 Task: Search one way flight ticket for 5 adults, 2 children, 1 infant in seat and 1 infant on lap in economy from Mobile: Mobile Regional Airport to Riverton: Central Wyoming Regional Airport (was Riverton Regional) on 5-4-2023. Choice of flights is Delta. Number of bags: 10 checked bags. Price is upto 107000. Outbound departure time preference is 8:15.
Action: Mouse moved to (280, 241)
Screenshot: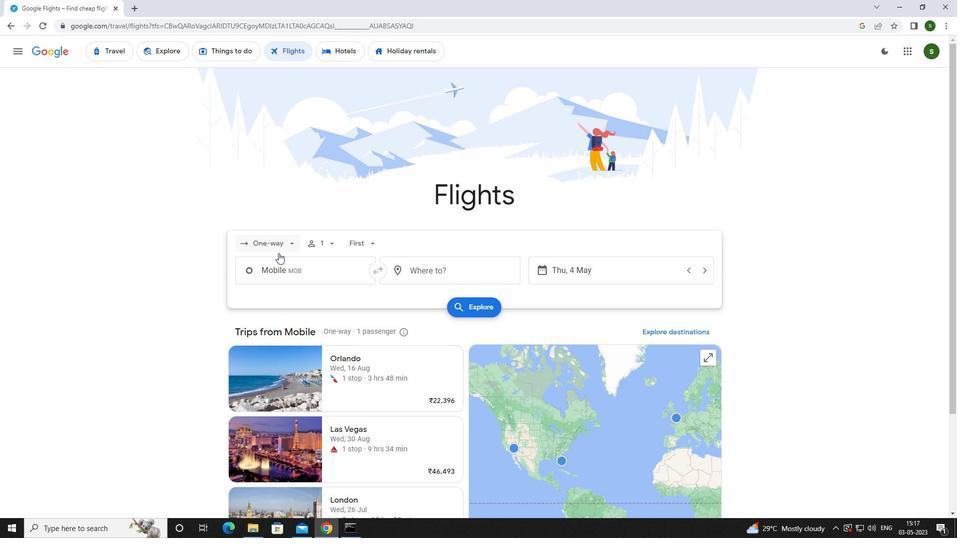 
Action: Mouse pressed left at (280, 241)
Screenshot: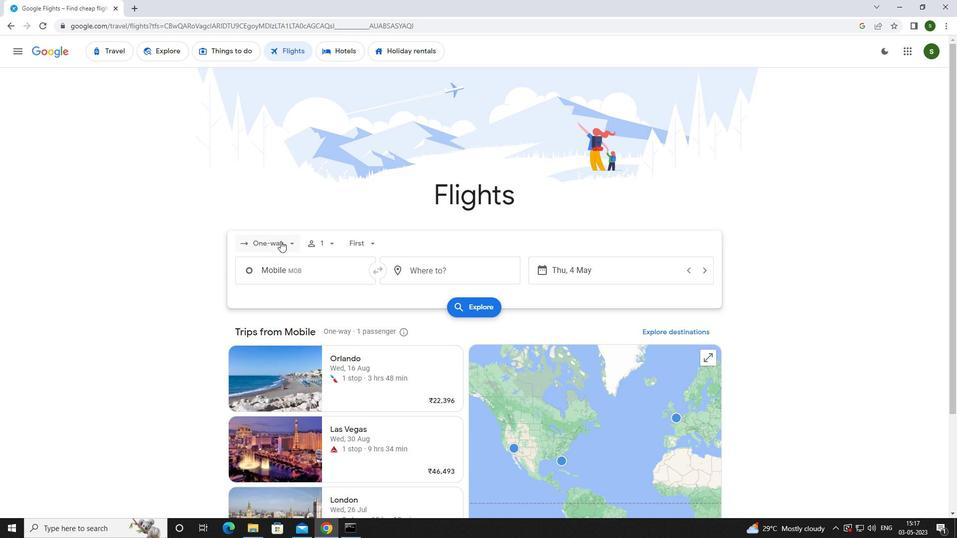 
Action: Mouse moved to (284, 286)
Screenshot: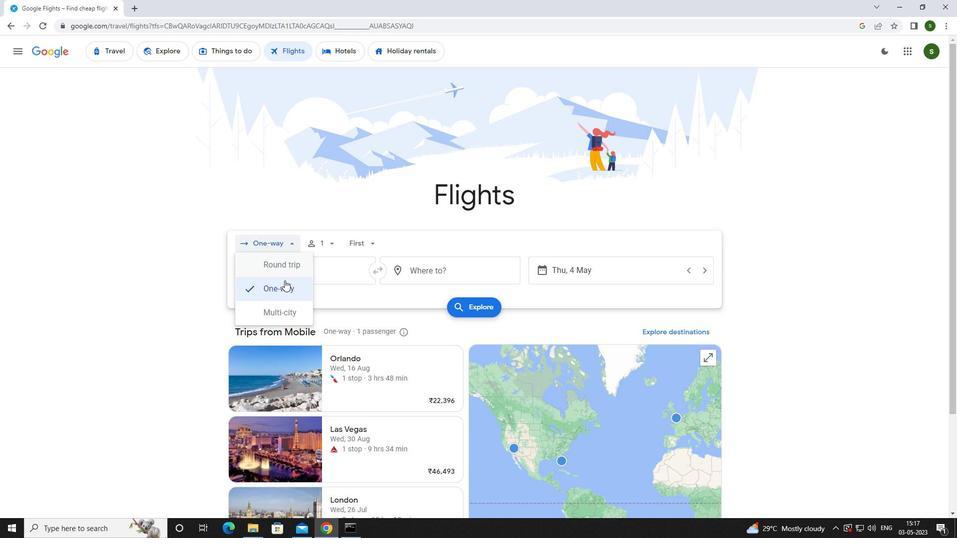 
Action: Mouse pressed left at (284, 286)
Screenshot: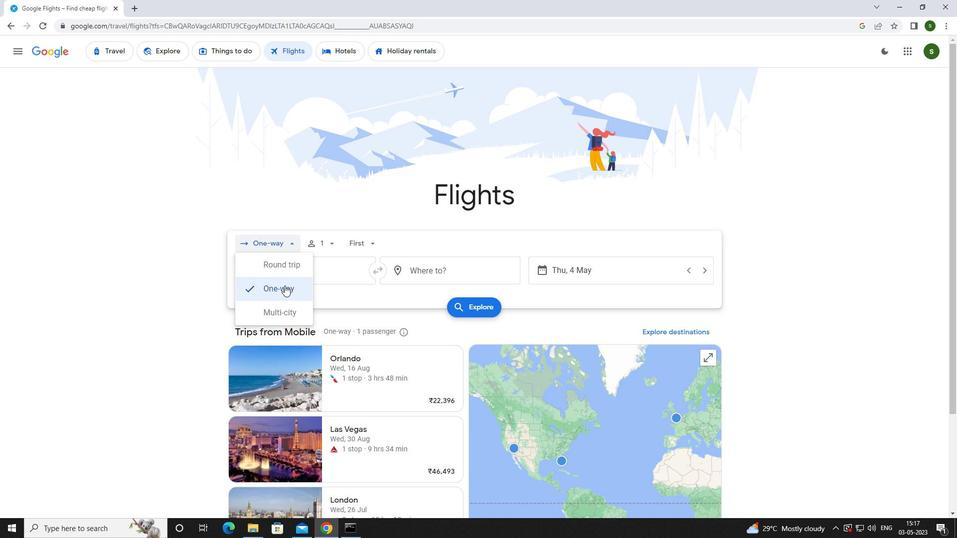 
Action: Mouse moved to (333, 244)
Screenshot: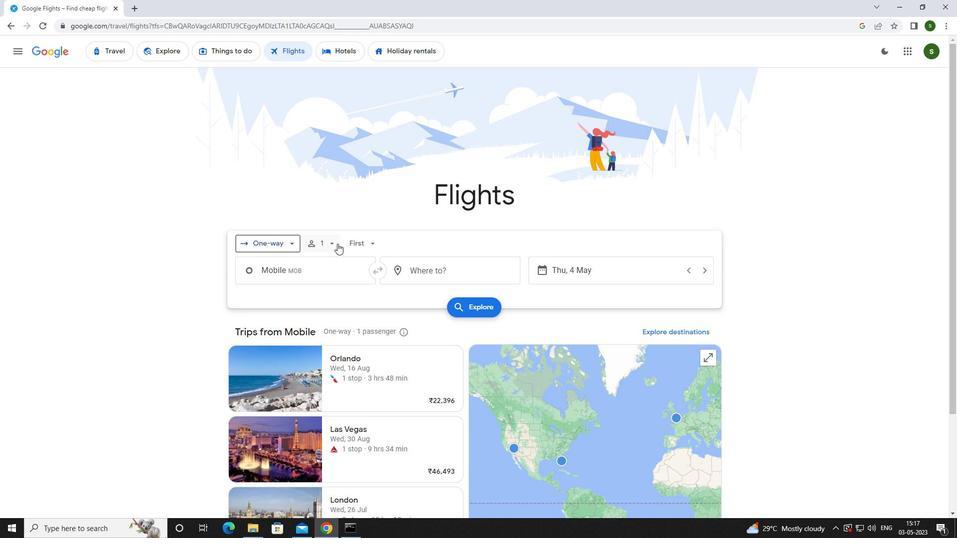 
Action: Mouse pressed left at (333, 244)
Screenshot: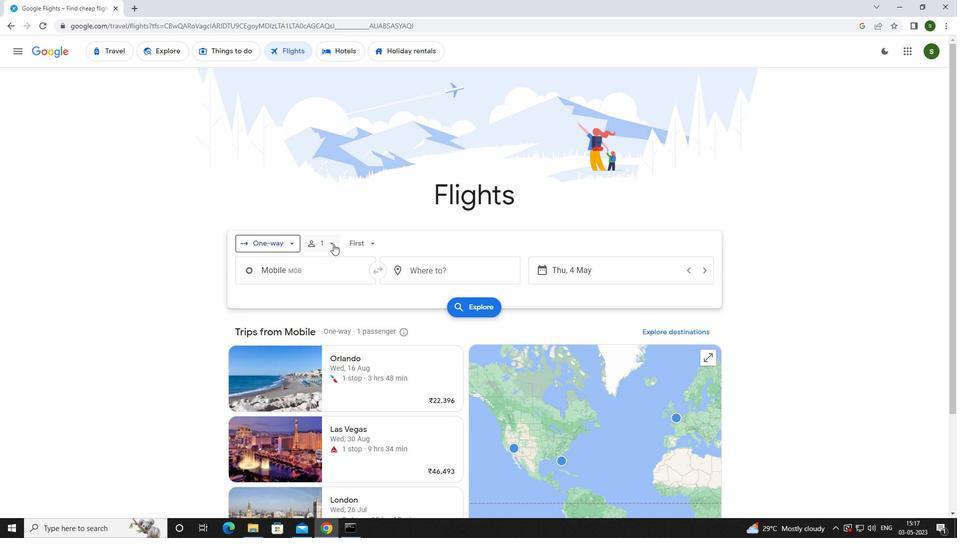 
Action: Mouse moved to (406, 268)
Screenshot: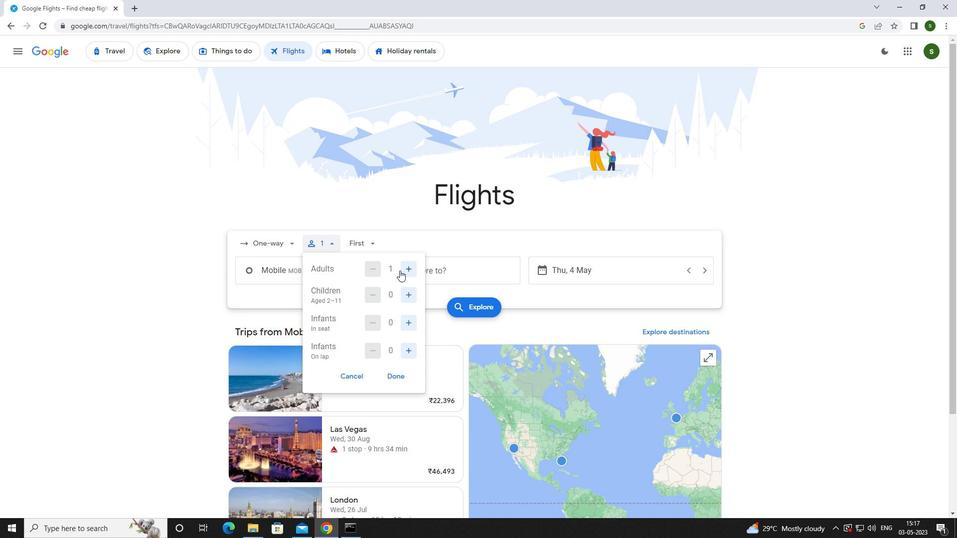 
Action: Mouse pressed left at (406, 268)
Screenshot: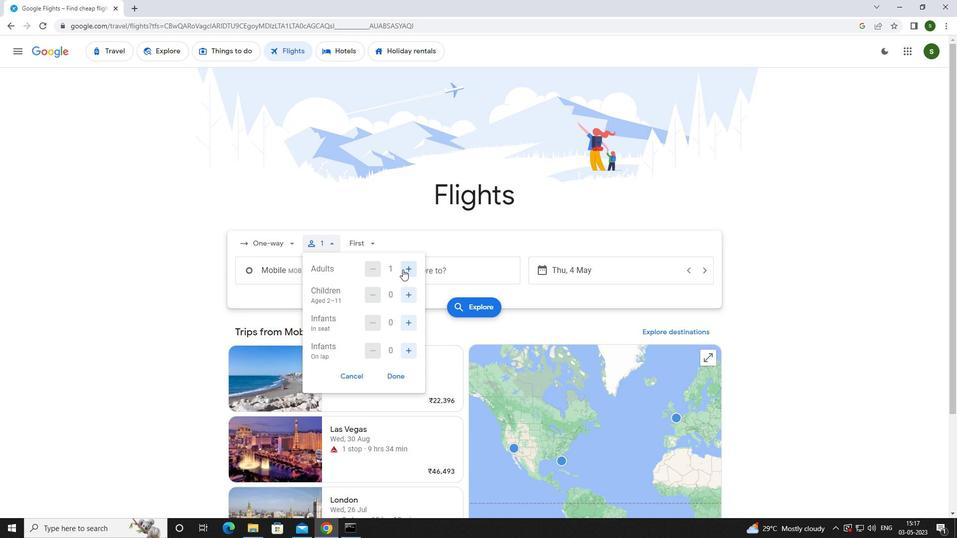 
Action: Mouse pressed left at (406, 268)
Screenshot: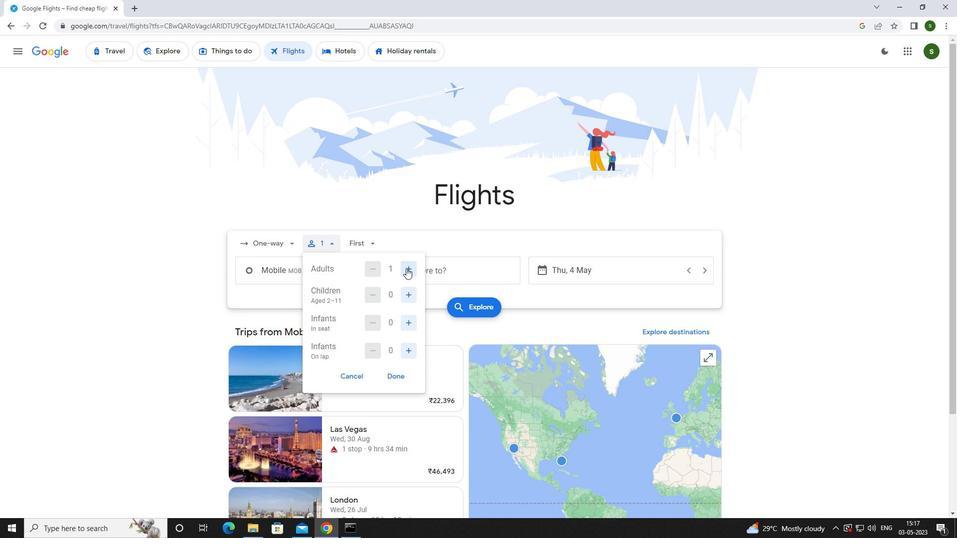 
Action: Mouse pressed left at (406, 268)
Screenshot: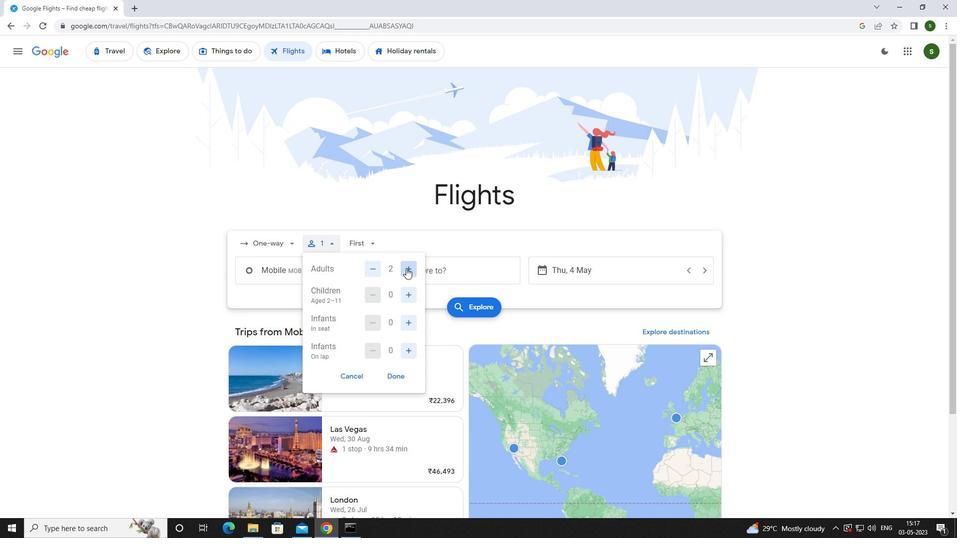 
Action: Mouse pressed left at (406, 268)
Screenshot: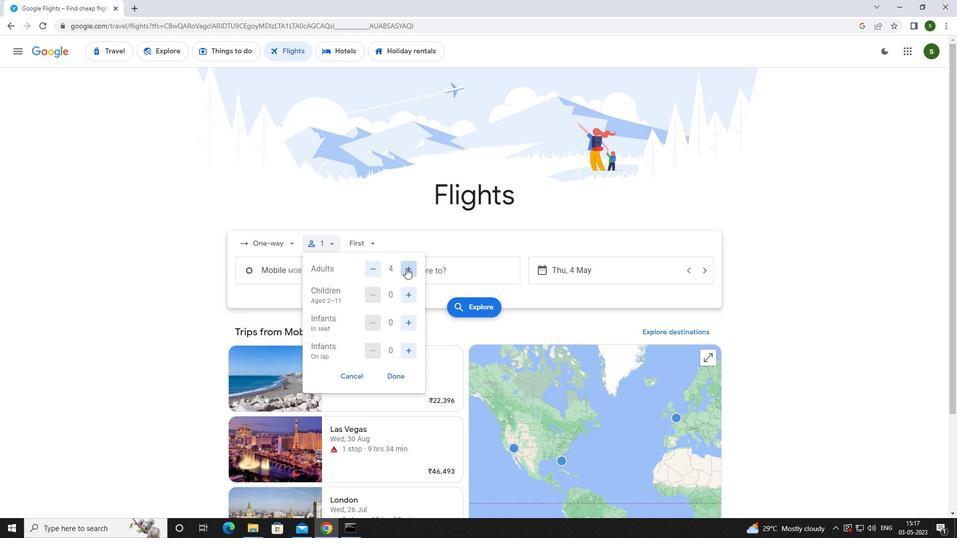 
Action: Mouse moved to (410, 296)
Screenshot: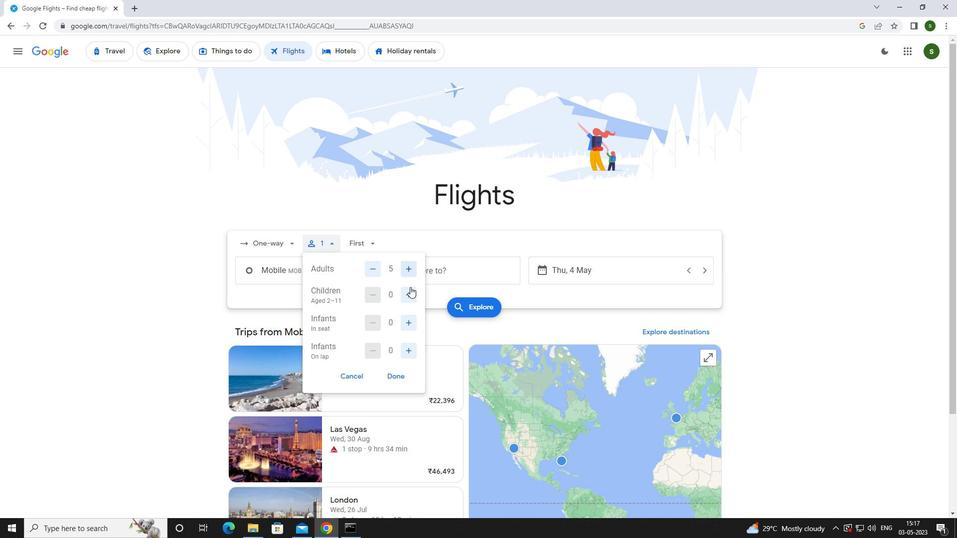 
Action: Mouse pressed left at (410, 296)
Screenshot: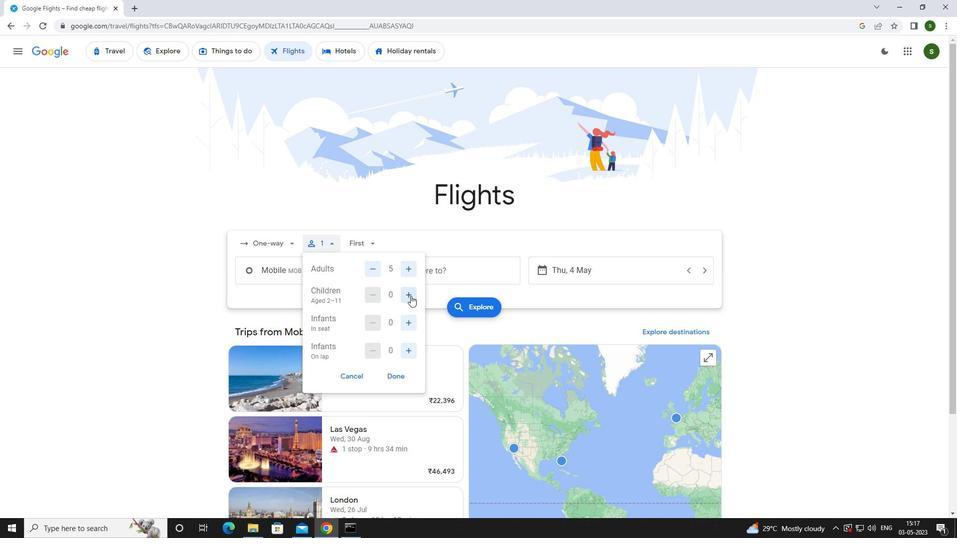 
Action: Mouse pressed left at (410, 296)
Screenshot: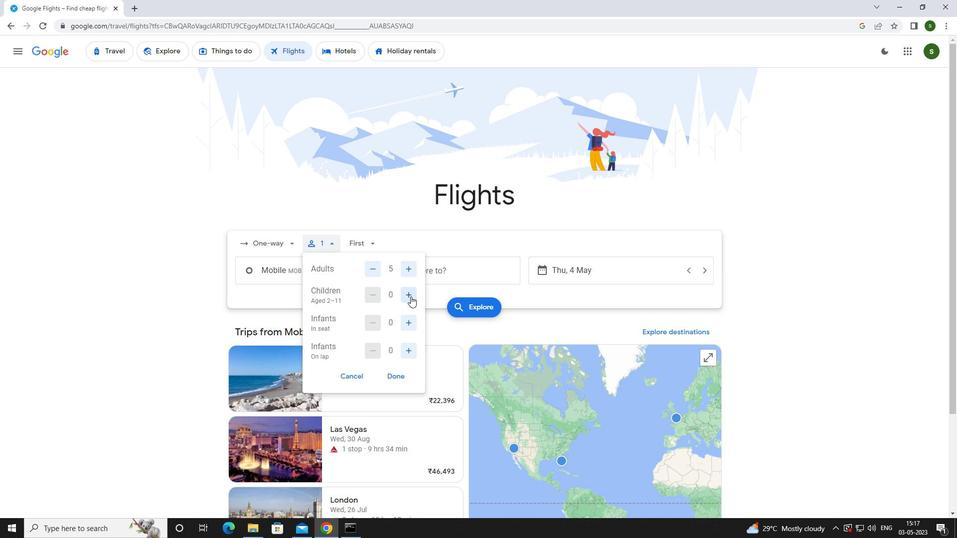 
Action: Mouse moved to (405, 321)
Screenshot: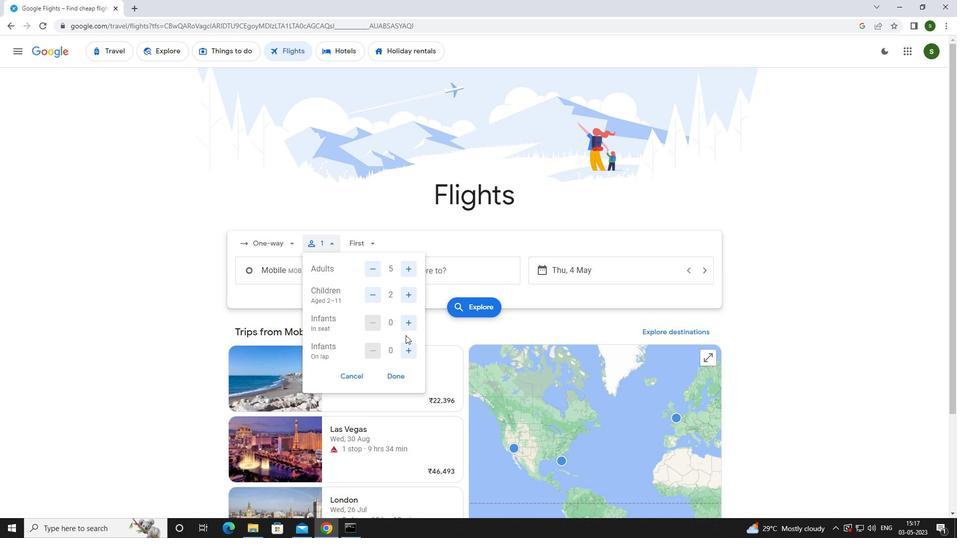 
Action: Mouse pressed left at (405, 321)
Screenshot: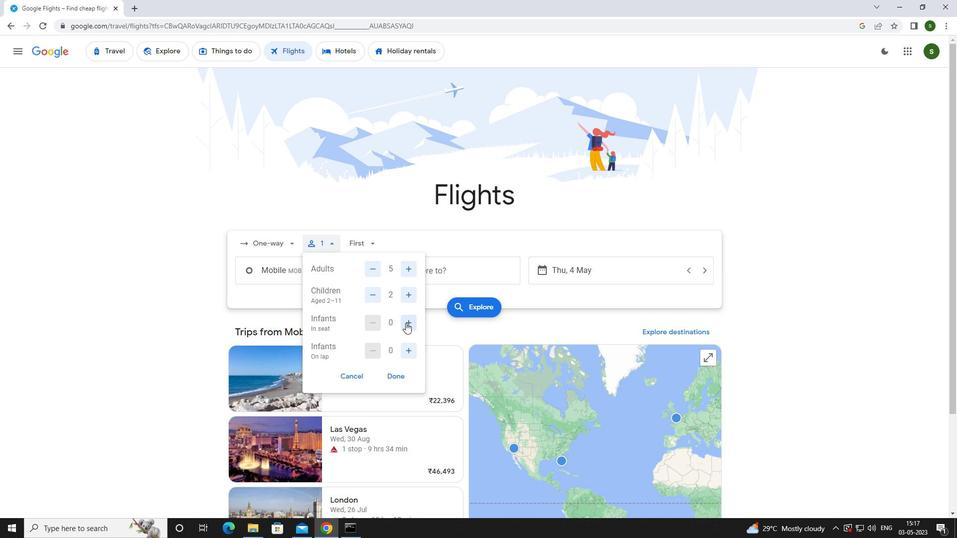 
Action: Mouse moved to (407, 355)
Screenshot: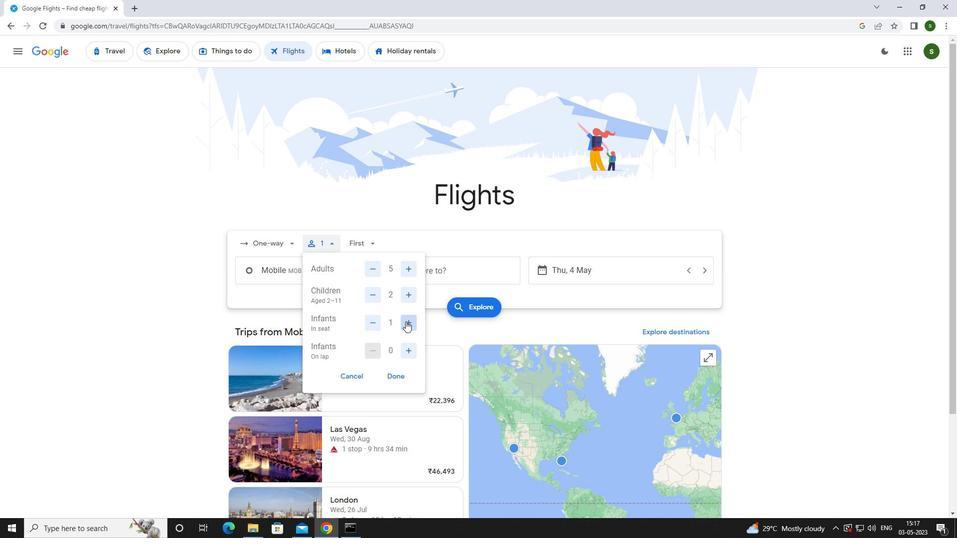 
Action: Mouse pressed left at (407, 355)
Screenshot: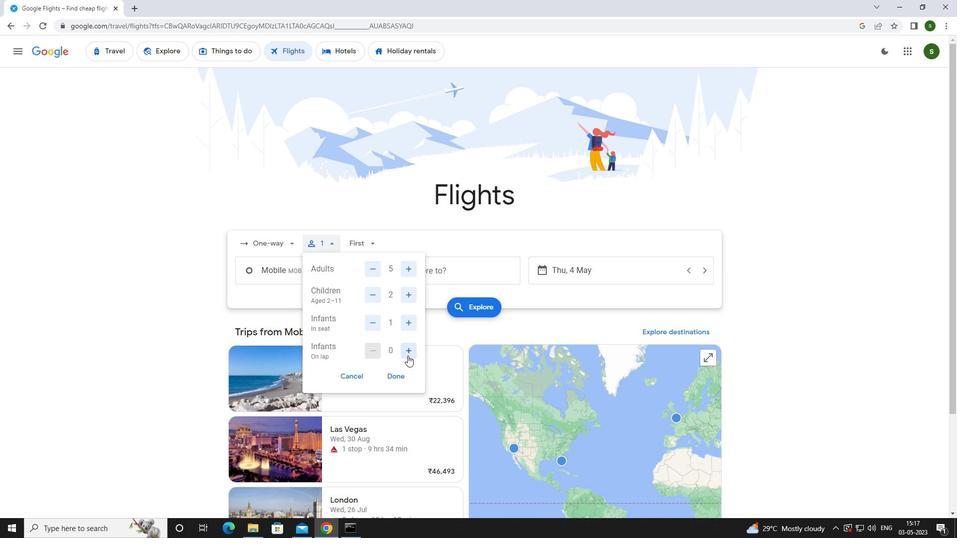 
Action: Mouse moved to (373, 244)
Screenshot: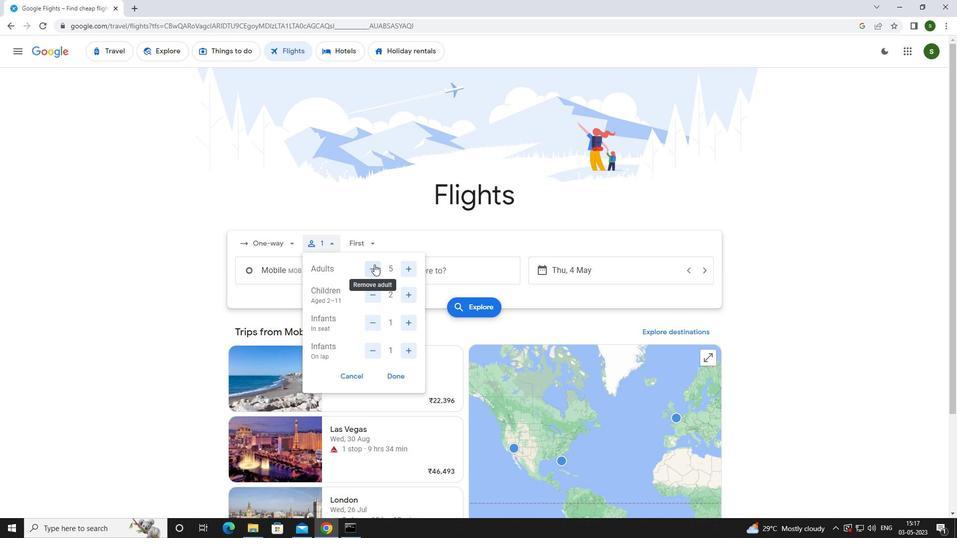 
Action: Mouse pressed left at (373, 244)
Screenshot: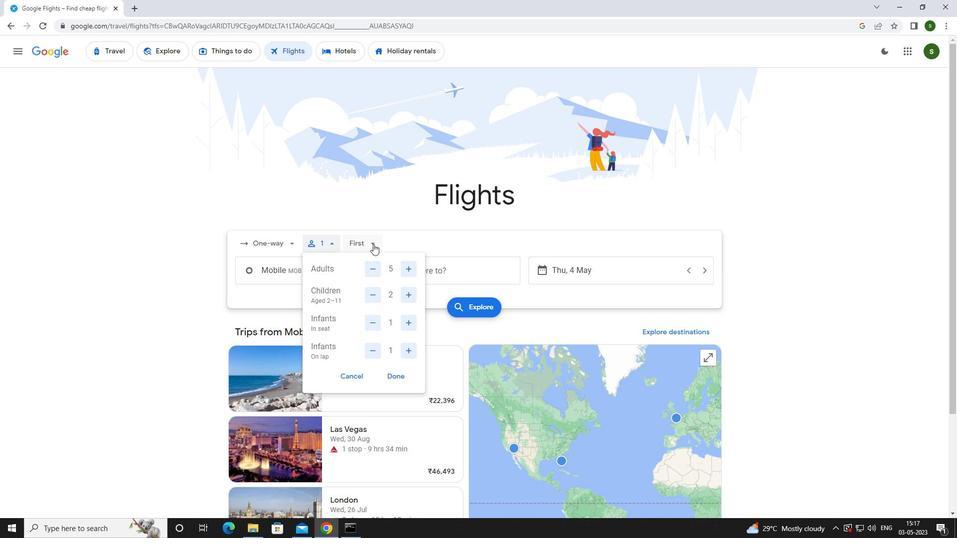 
Action: Mouse moved to (379, 273)
Screenshot: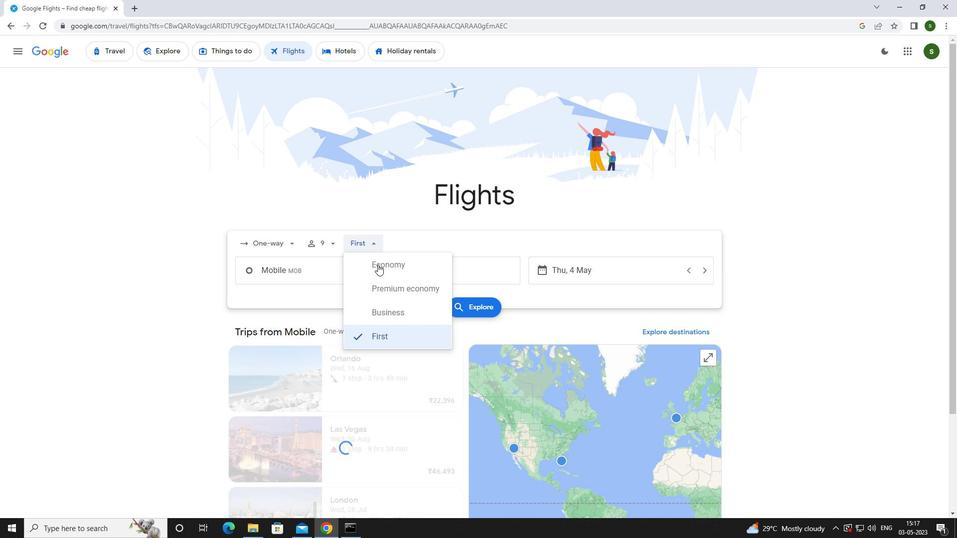 
Action: Mouse pressed left at (379, 273)
Screenshot: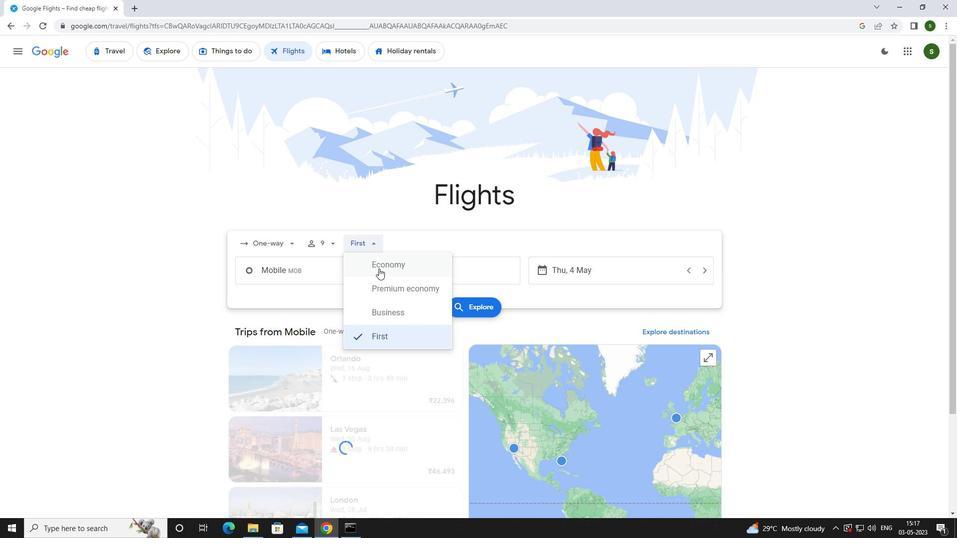 
Action: Mouse moved to (325, 273)
Screenshot: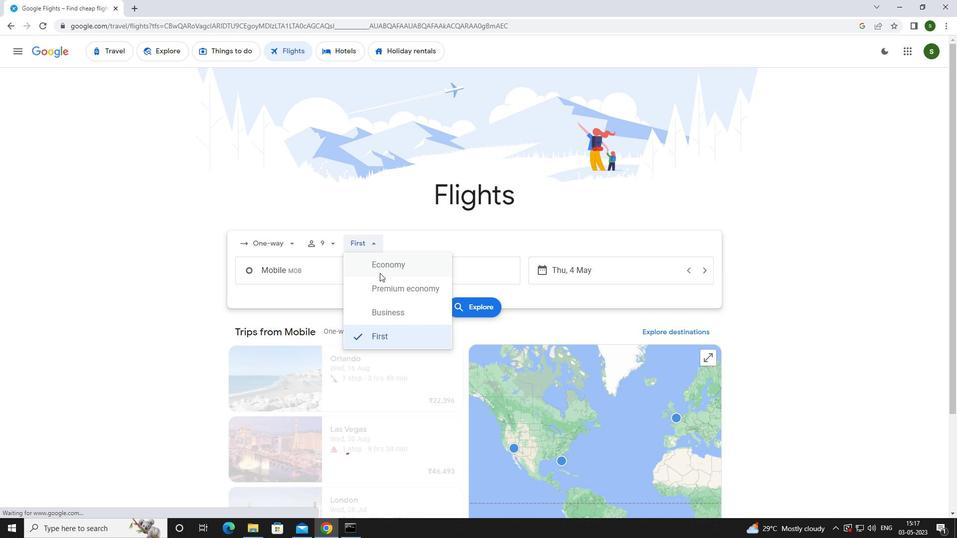 
Action: Mouse pressed left at (325, 273)
Screenshot: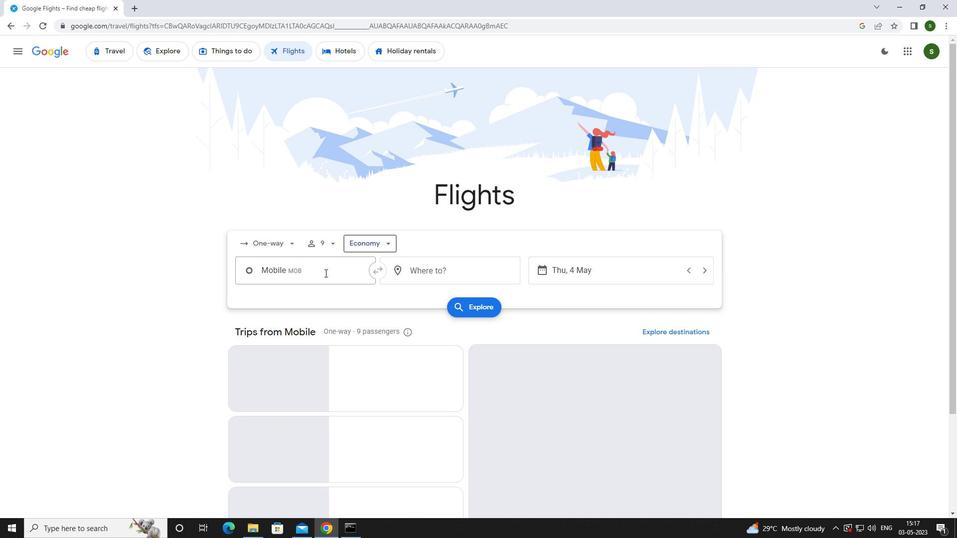 
Action: Mouse moved to (325, 272)
Screenshot: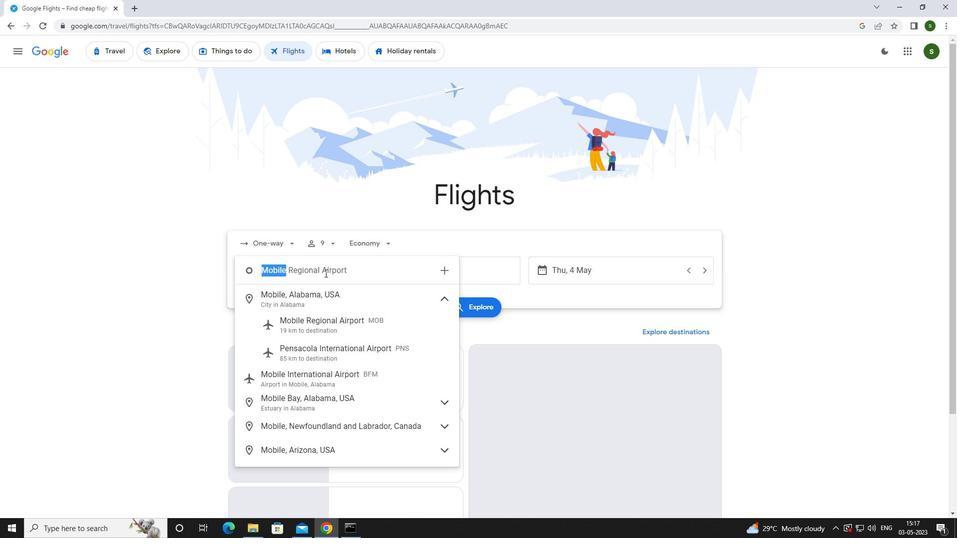 
Action: Key pressed <Key.caps_lock>m<Key.caps_lock>obile<Key.space>
Screenshot: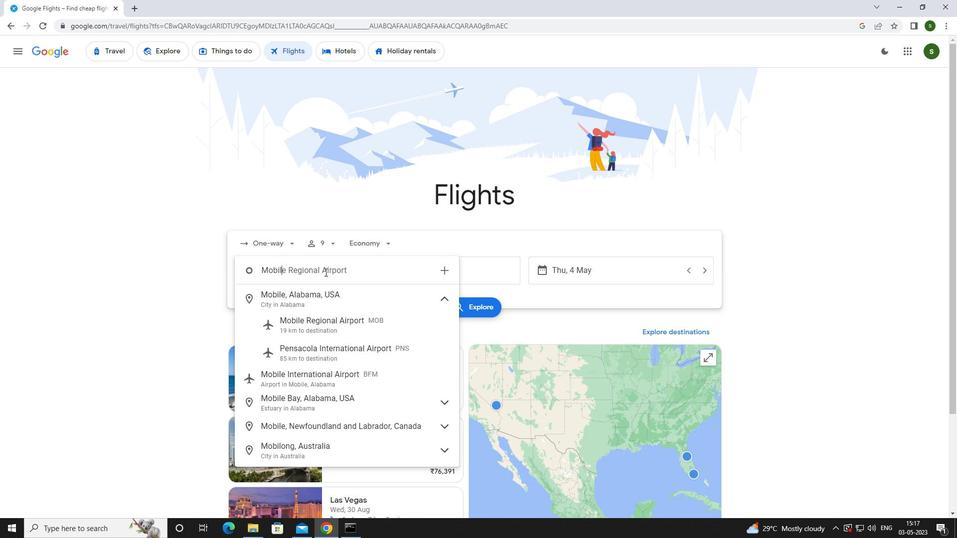
Action: Mouse moved to (312, 321)
Screenshot: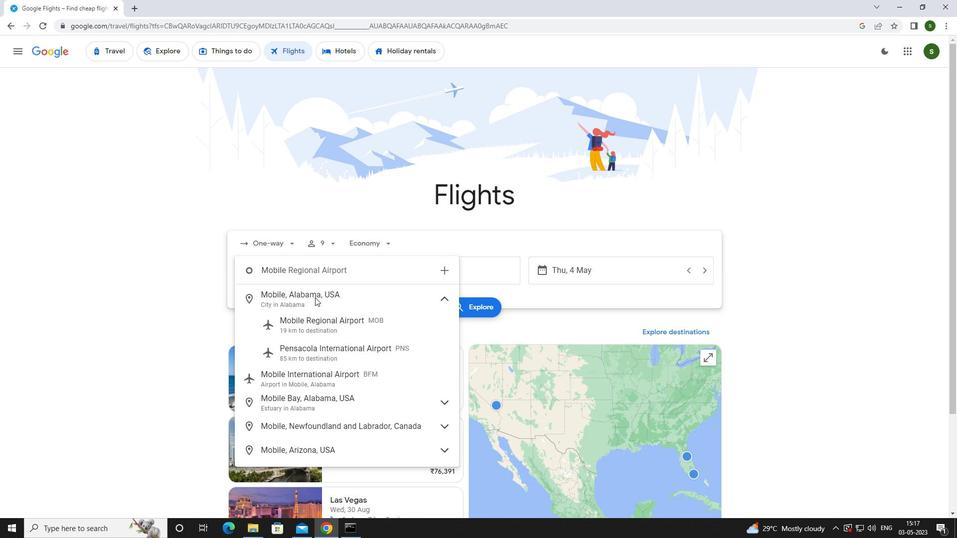 
Action: Mouse pressed left at (312, 321)
Screenshot: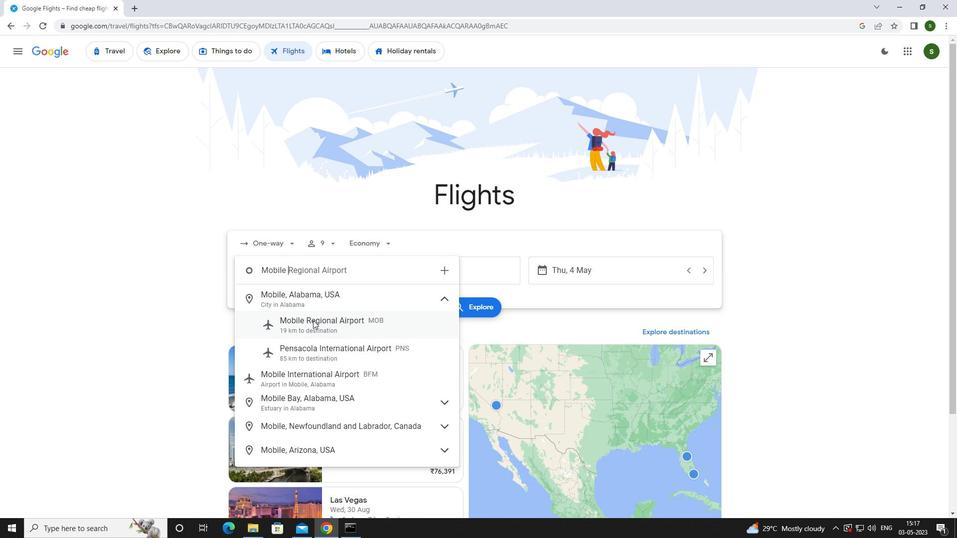 
Action: Mouse moved to (409, 270)
Screenshot: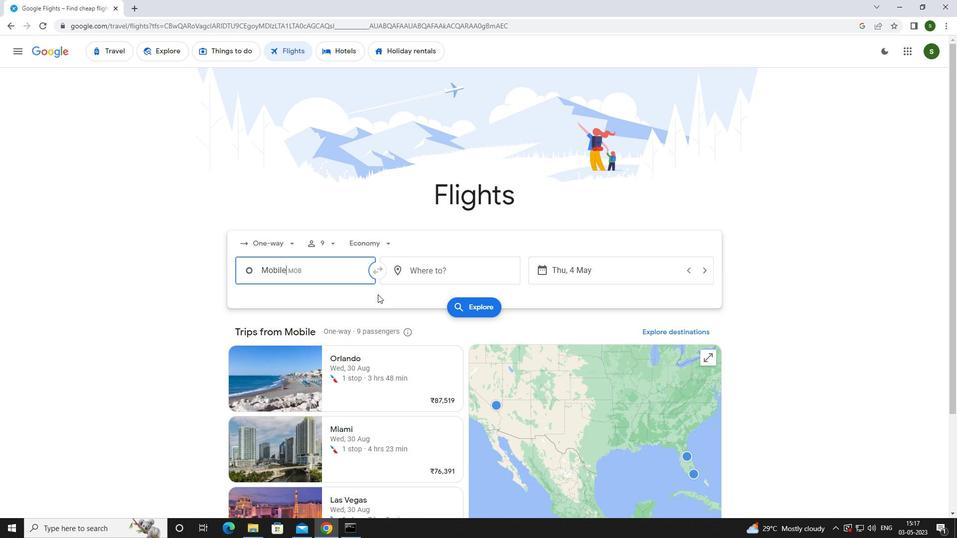 
Action: Mouse pressed left at (409, 270)
Screenshot: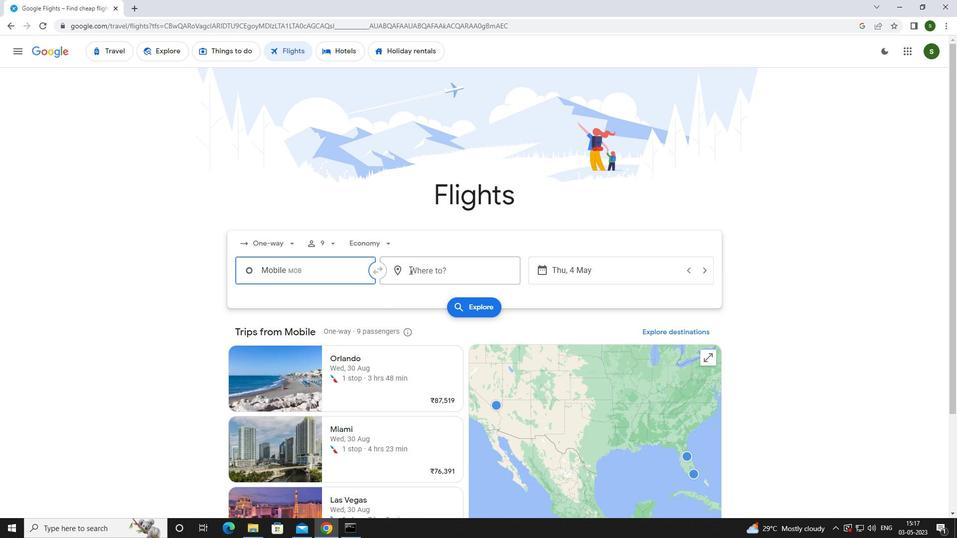 
Action: Key pressed <Key.caps_lock>r<Key.caps_lock>iverton
Screenshot: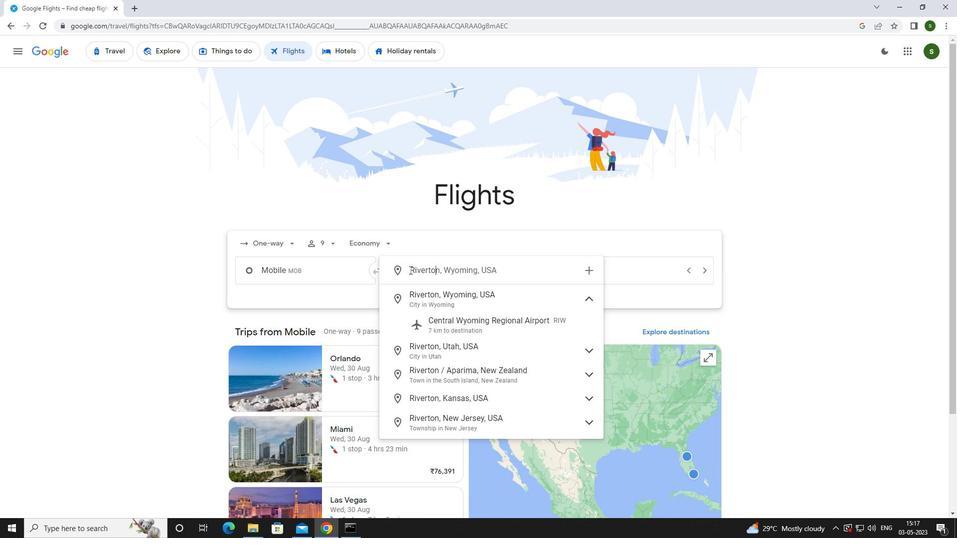 
Action: Mouse moved to (465, 322)
Screenshot: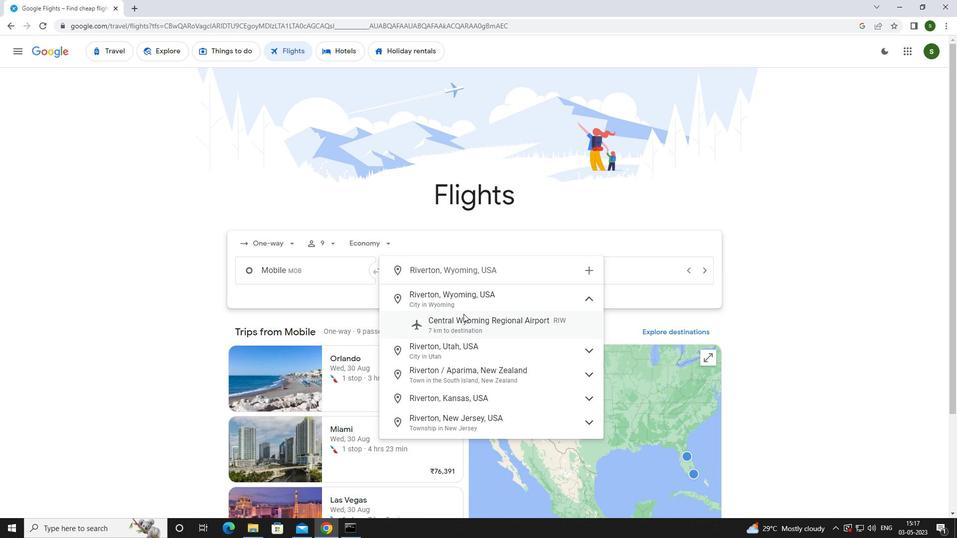 
Action: Mouse pressed left at (465, 322)
Screenshot: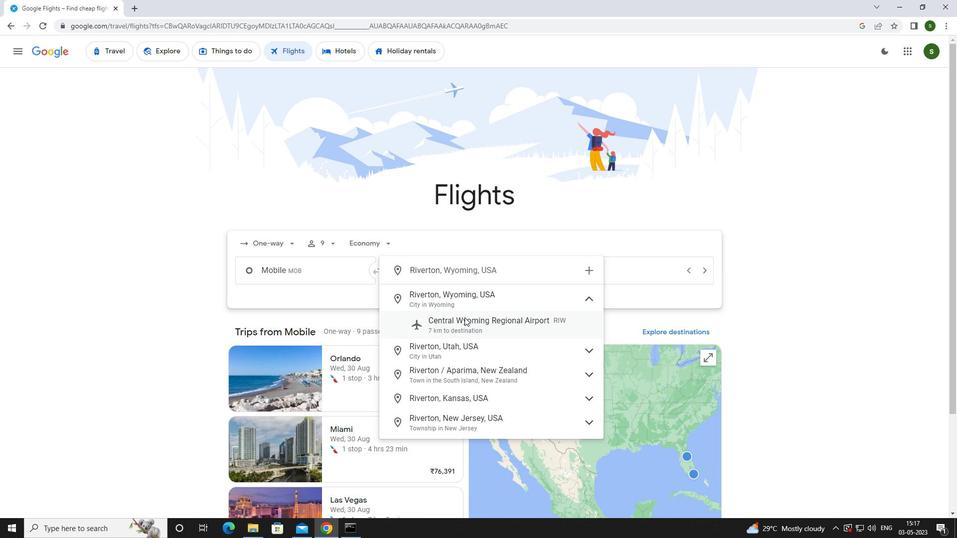 
Action: Mouse moved to (611, 273)
Screenshot: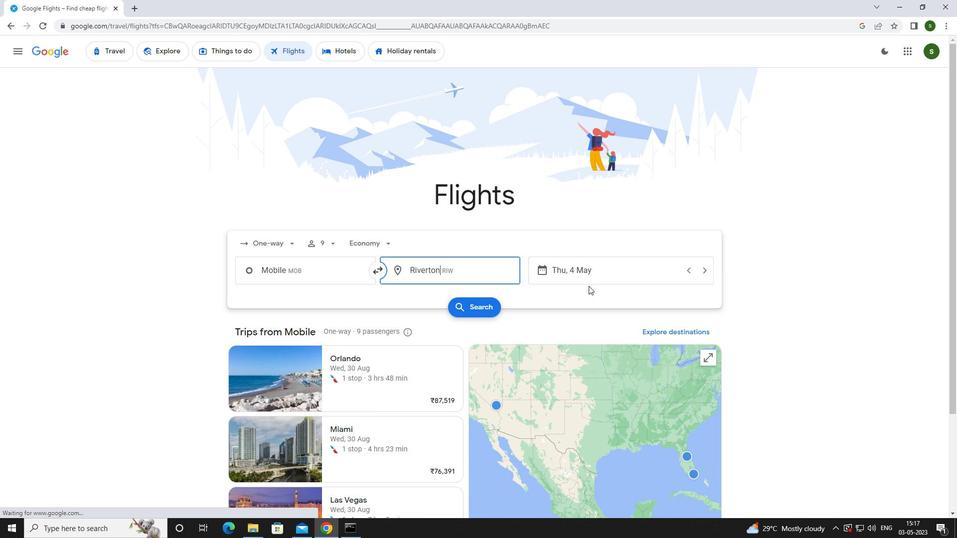 
Action: Mouse pressed left at (611, 273)
Screenshot: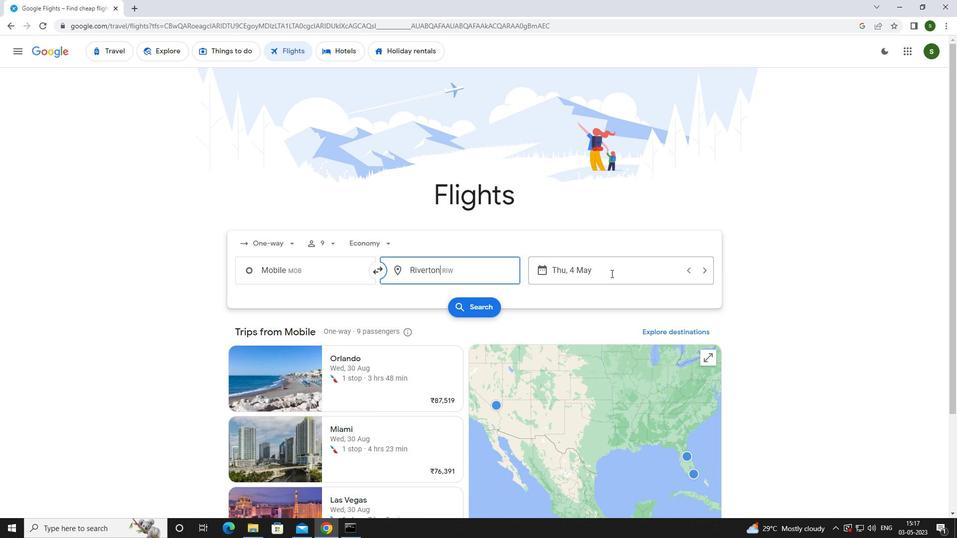 
Action: Mouse moved to (455, 340)
Screenshot: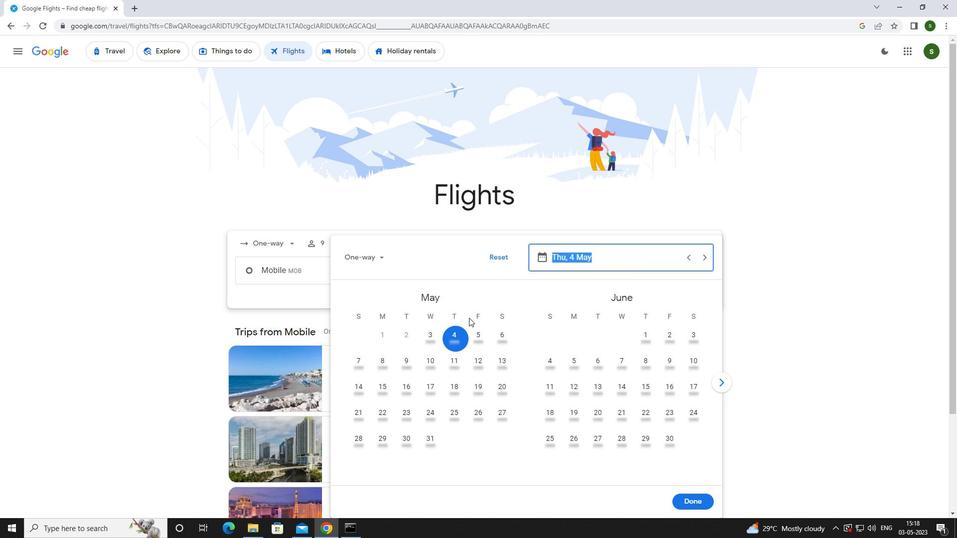 
Action: Mouse pressed left at (455, 340)
Screenshot: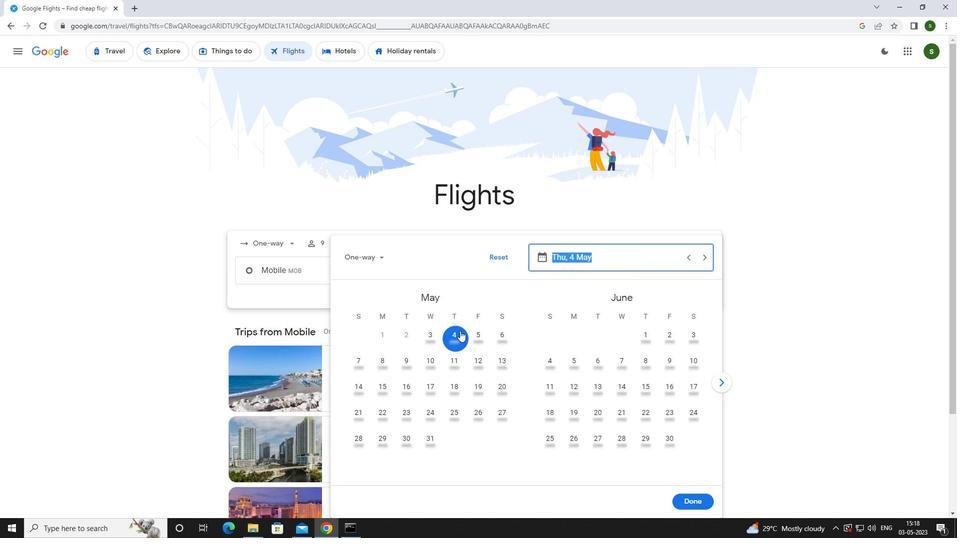 
Action: Mouse moved to (674, 498)
Screenshot: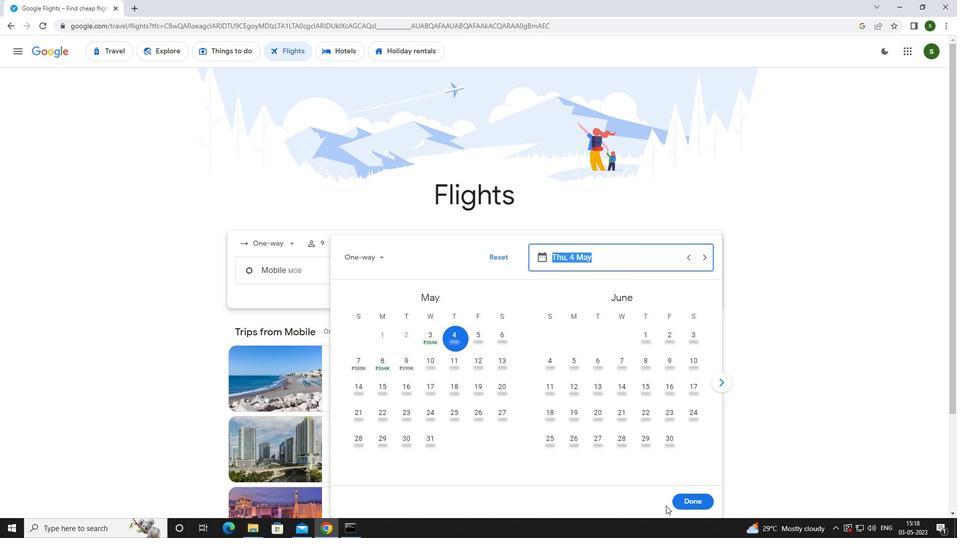 
Action: Mouse pressed left at (674, 498)
Screenshot: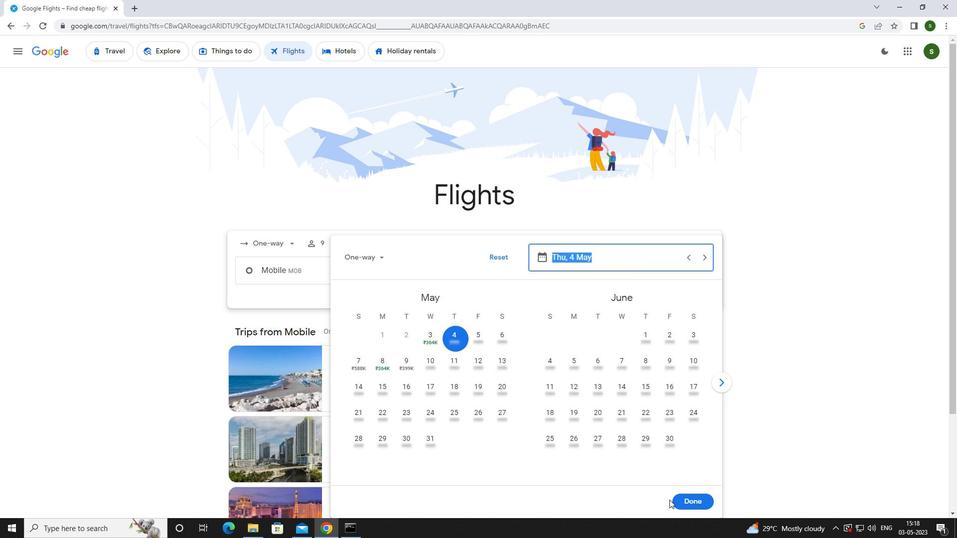 
Action: Mouse moved to (479, 314)
Screenshot: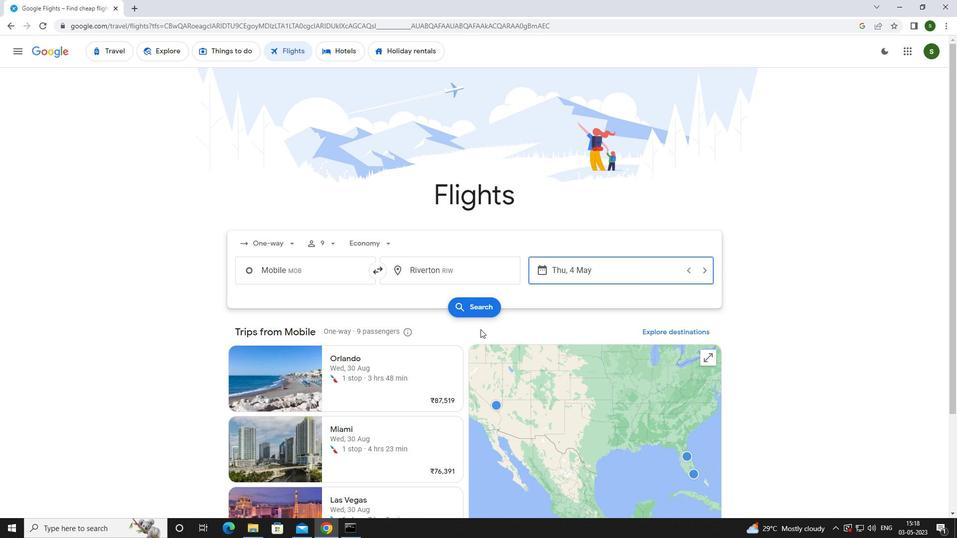 
Action: Mouse pressed left at (479, 314)
Screenshot: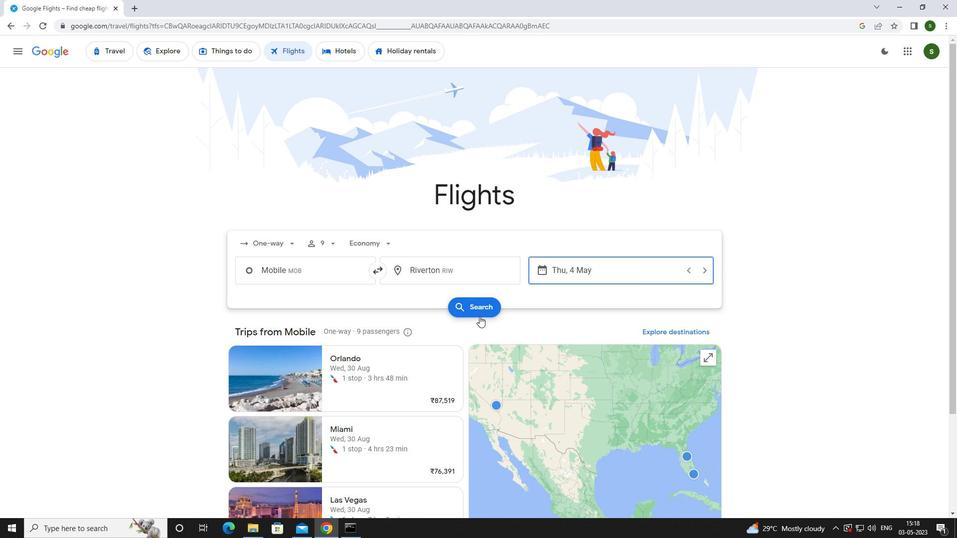 
Action: Mouse moved to (259, 143)
Screenshot: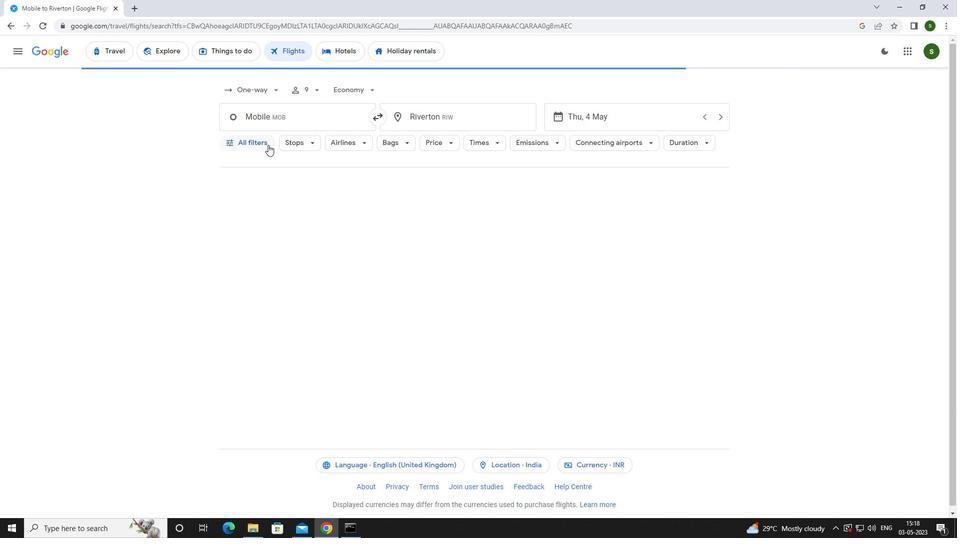 
Action: Mouse pressed left at (259, 143)
Screenshot: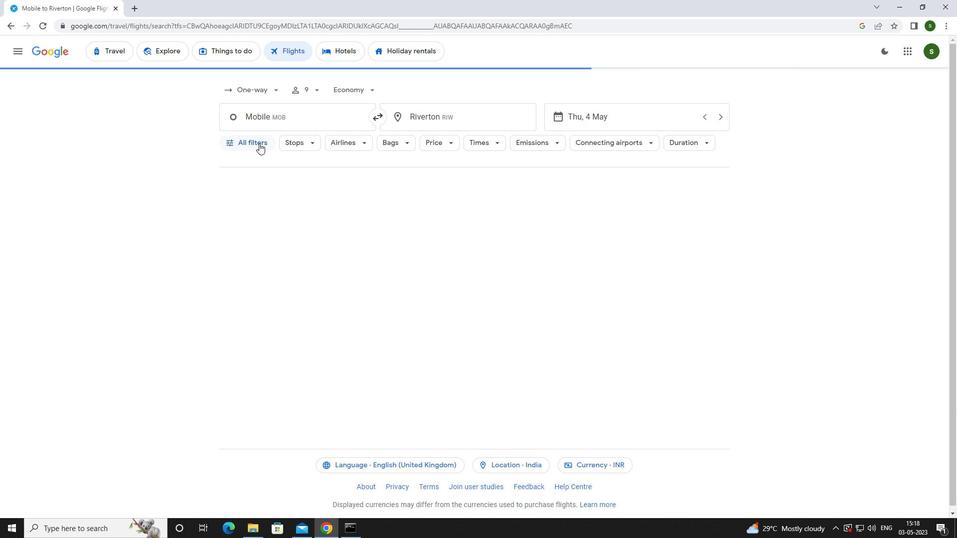 
Action: Mouse moved to (372, 354)
Screenshot: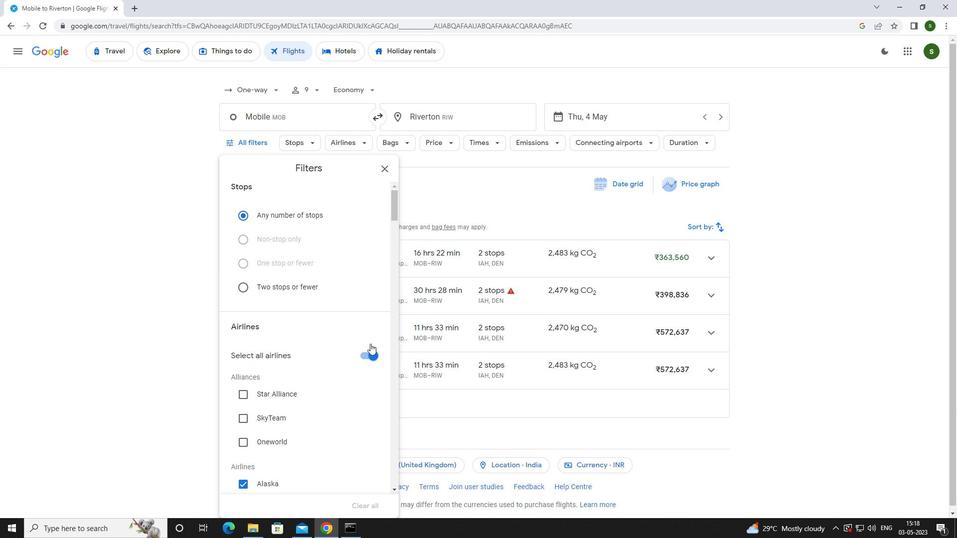 
Action: Mouse pressed left at (372, 354)
Screenshot: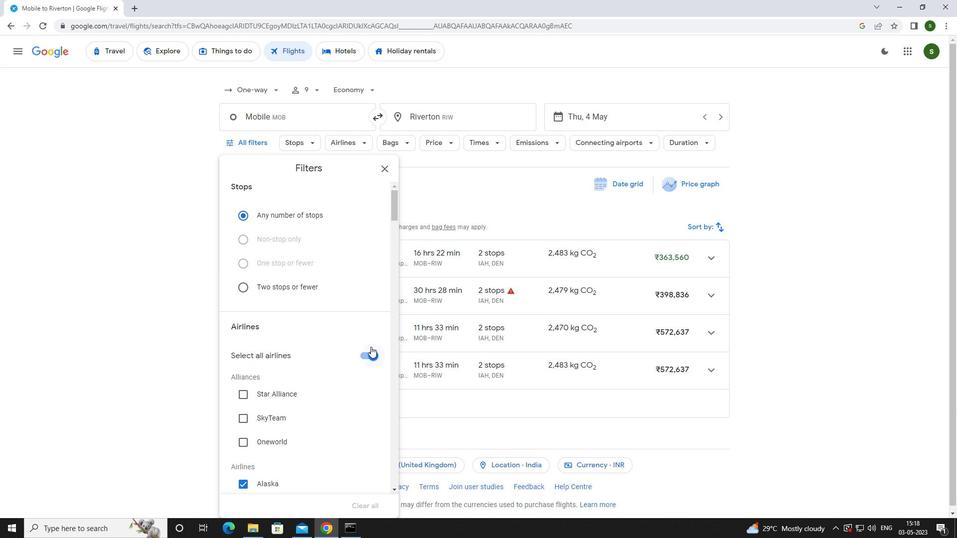 
Action: Mouse moved to (343, 306)
Screenshot: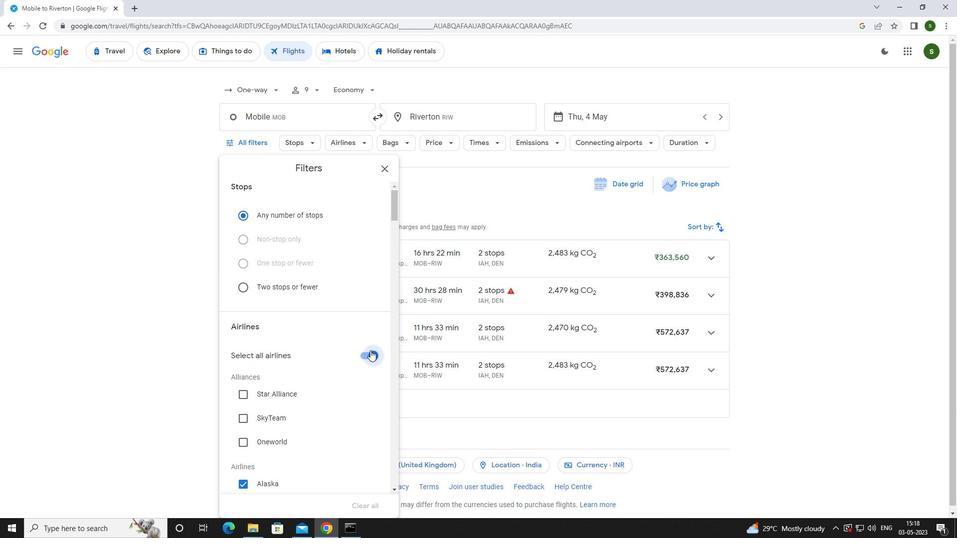 
Action: Mouse scrolled (343, 305) with delta (0, 0)
Screenshot: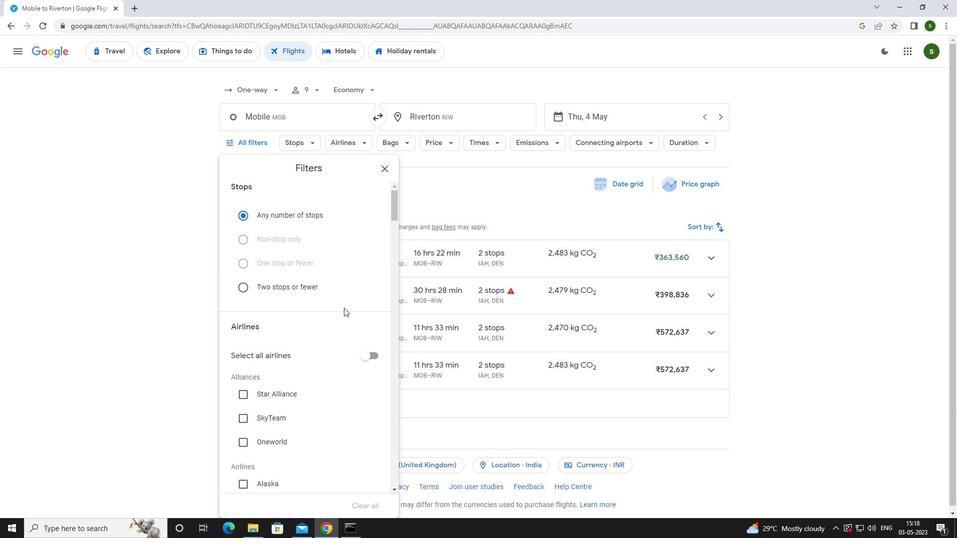 
Action: Mouse scrolled (343, 305) with delta (0, 0)
Screenshot: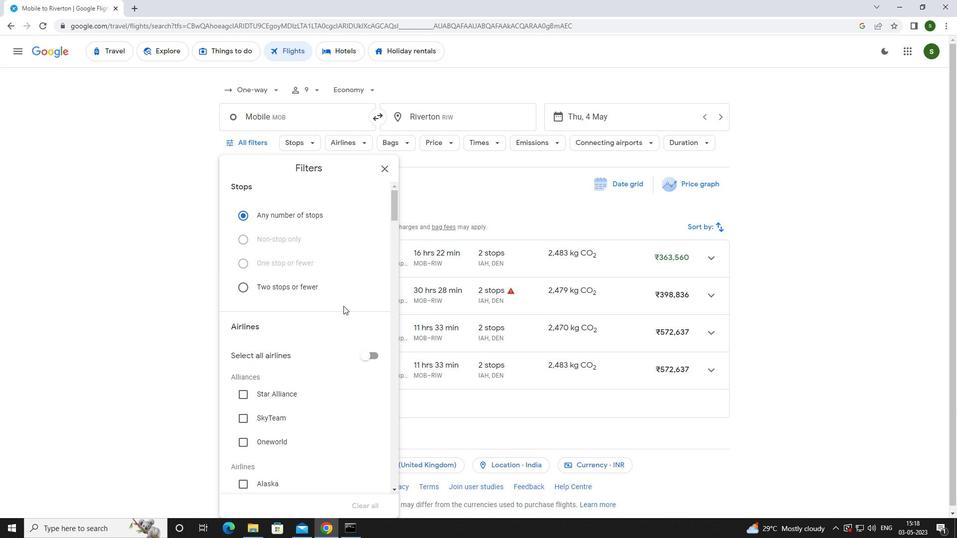 
Action: Mouse scrolled (343, 305) with delta (0, 0)
Screenshot: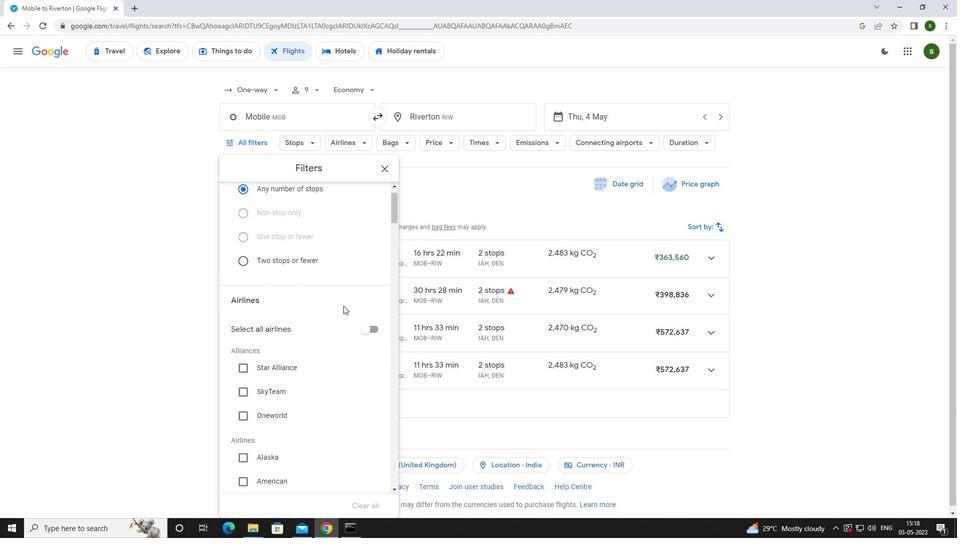 
Action: Mouse scrolled (343, 305) with delta (0, 0)
Screenshot: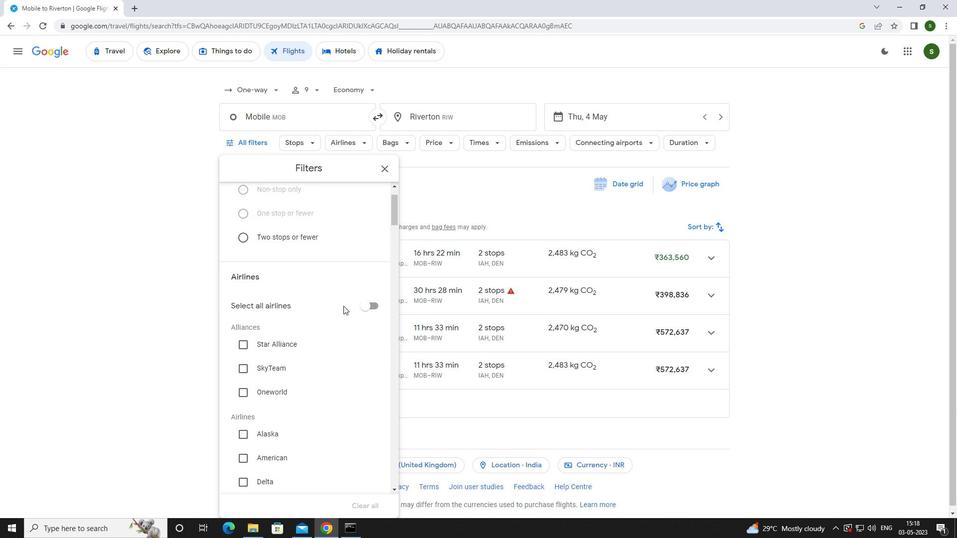 
Action: Mouse moved to (268, 332)
Screenshot: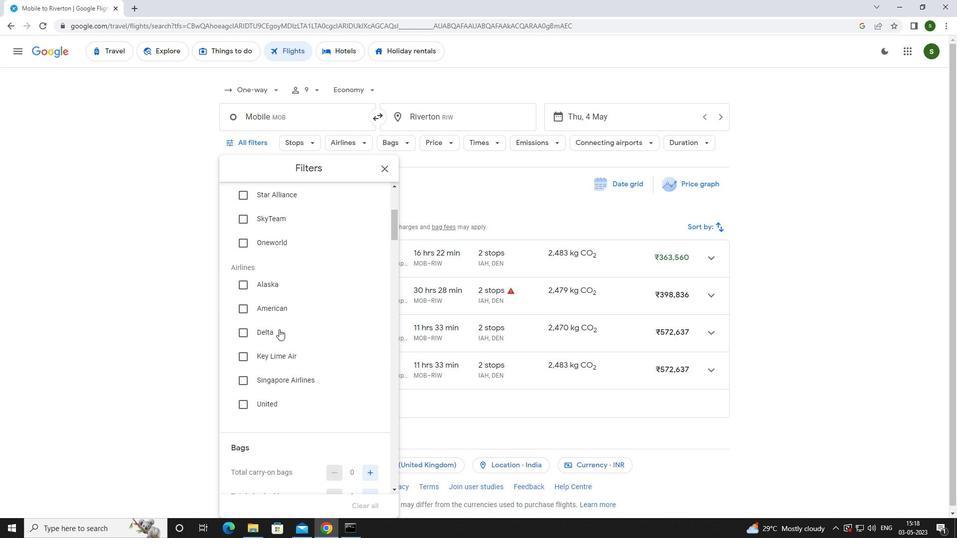 
Action: Mouse pressed left at (268, 332)
Screenshot: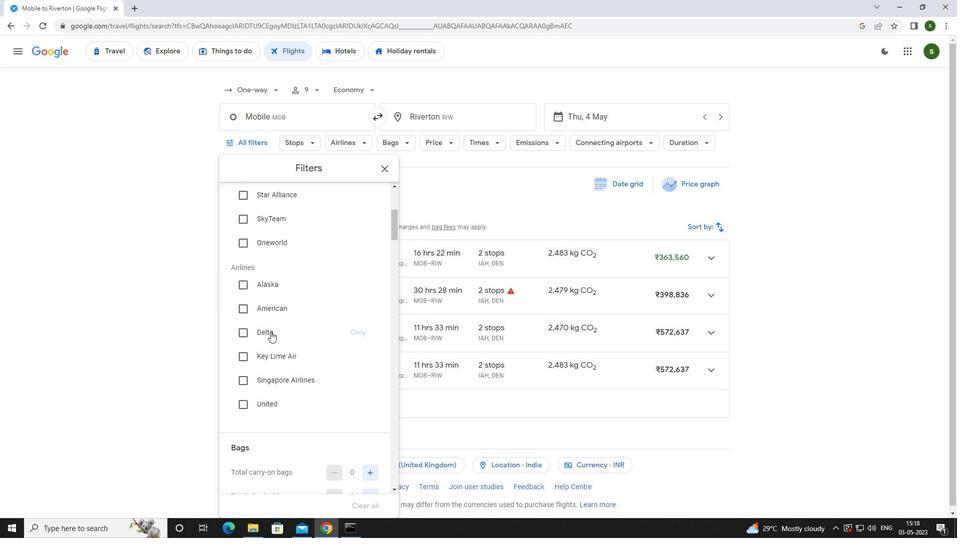 
Action: Mouse scrolled (268, 332) with delta (0, 0)
Screenshot: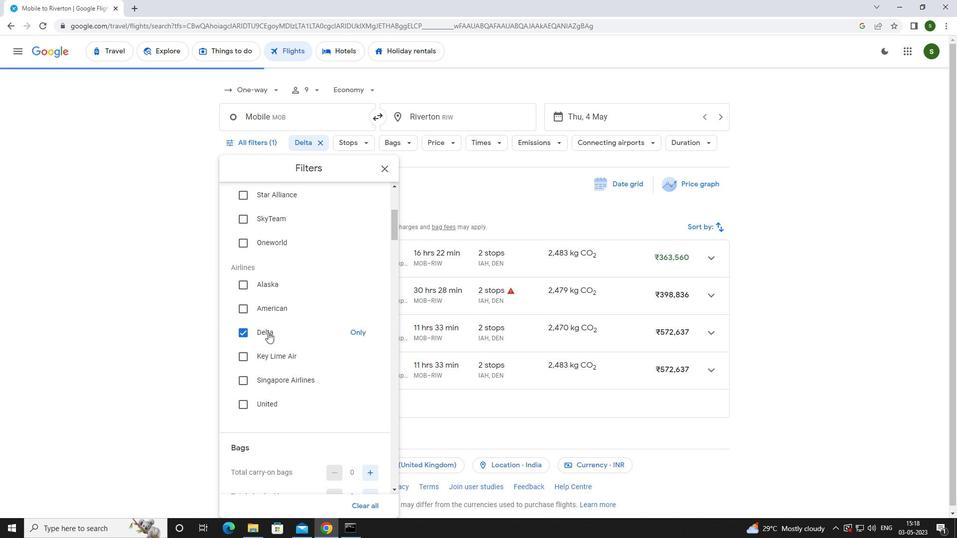 
Action: Mouse scrolled (268, 332) with delta (0, 0)
Screenshot: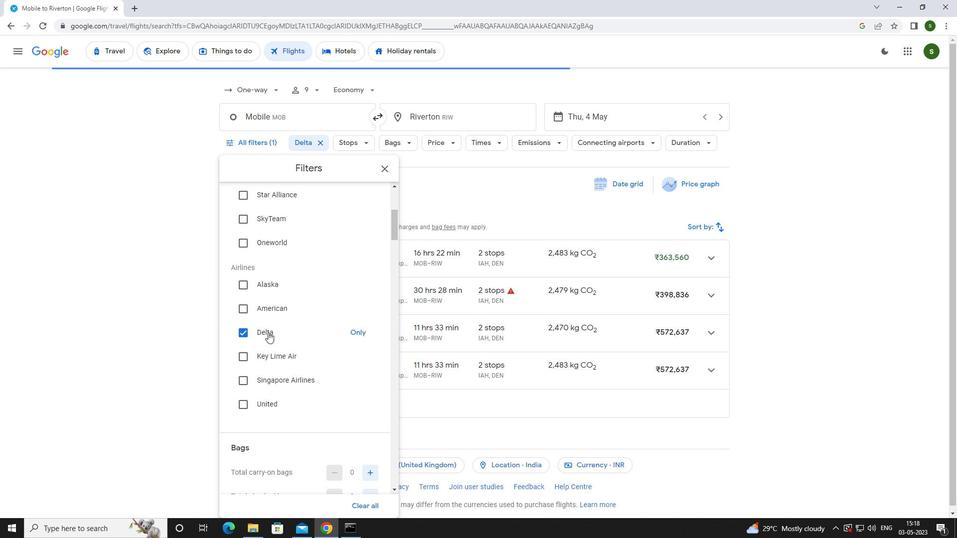 
Action: Mouse scrolled (268, 332) with delta (0, 0)
Screenshot: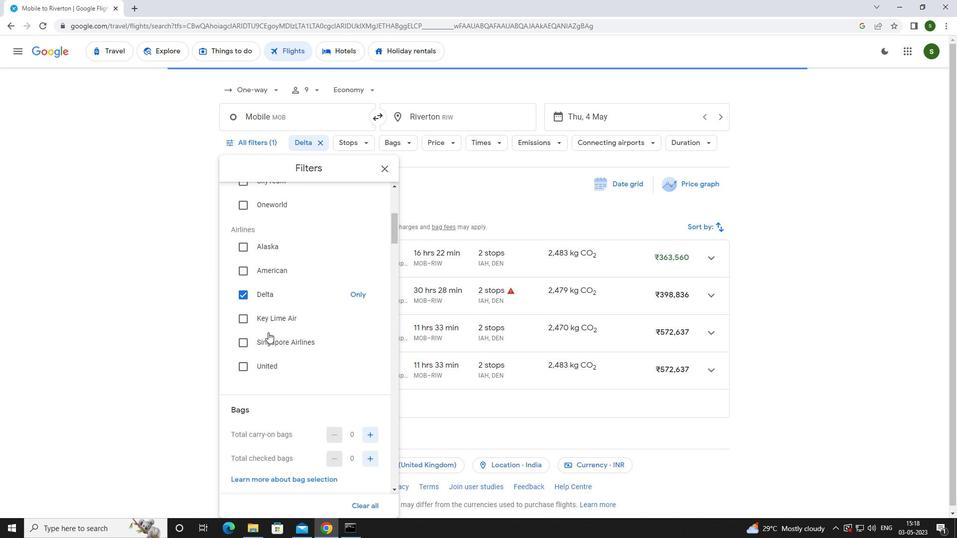 
Action: Mouse moved to (373, 350)
Screenshot: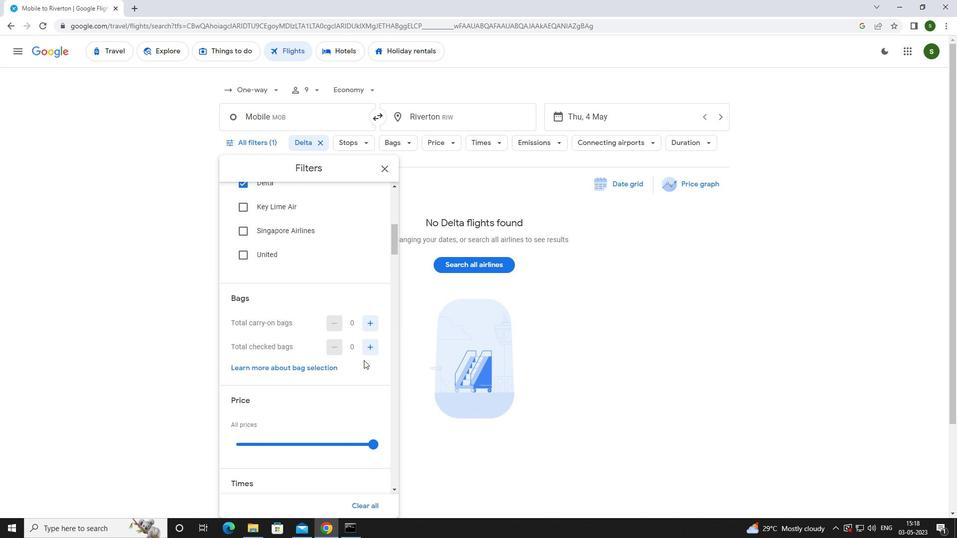
Action: Mouse pressed left at (373, 350)
Screenshot: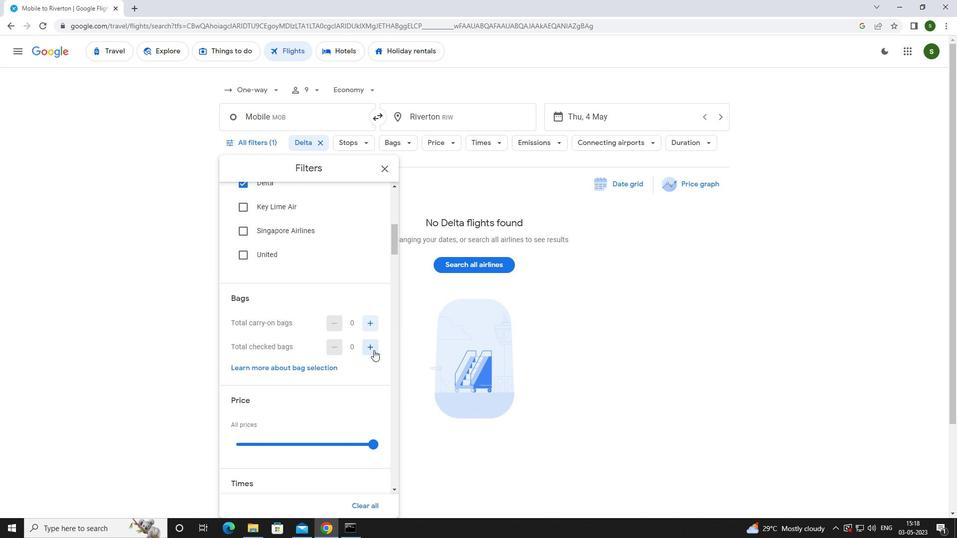 
Action: Mouse pressed left at (373, 350)
Screenshot: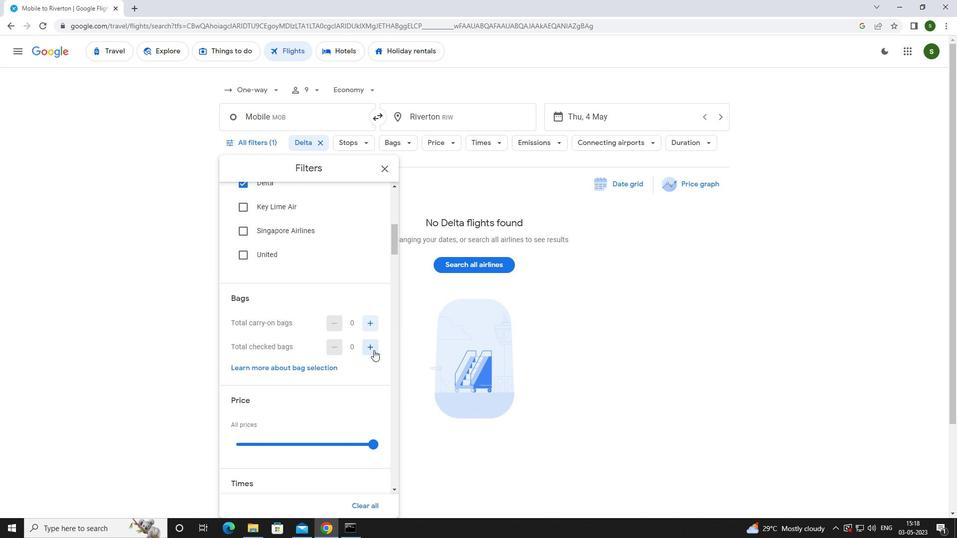 
Action: Mouse pressed left at (373, 350)
Screenshot: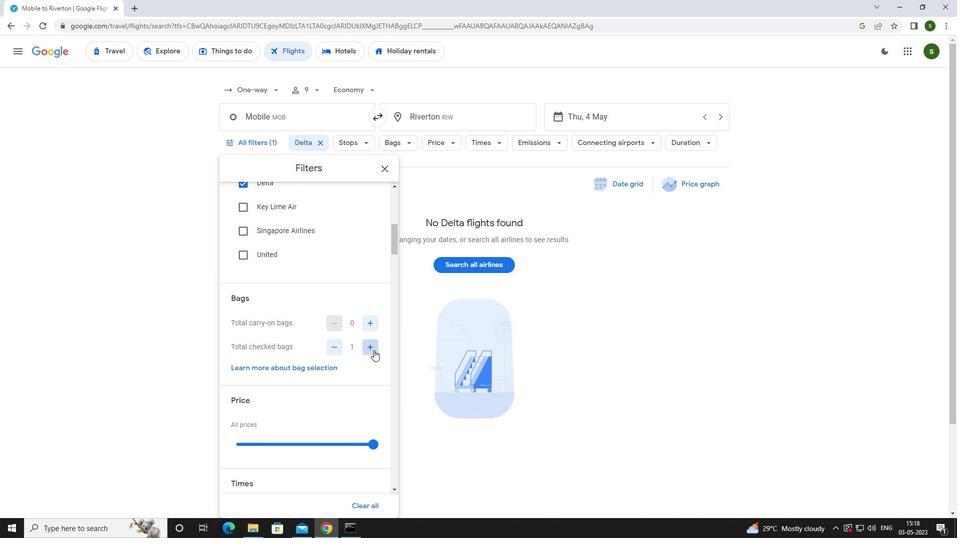
Action: Mouse pressed left at (373, 350)
Screenshot: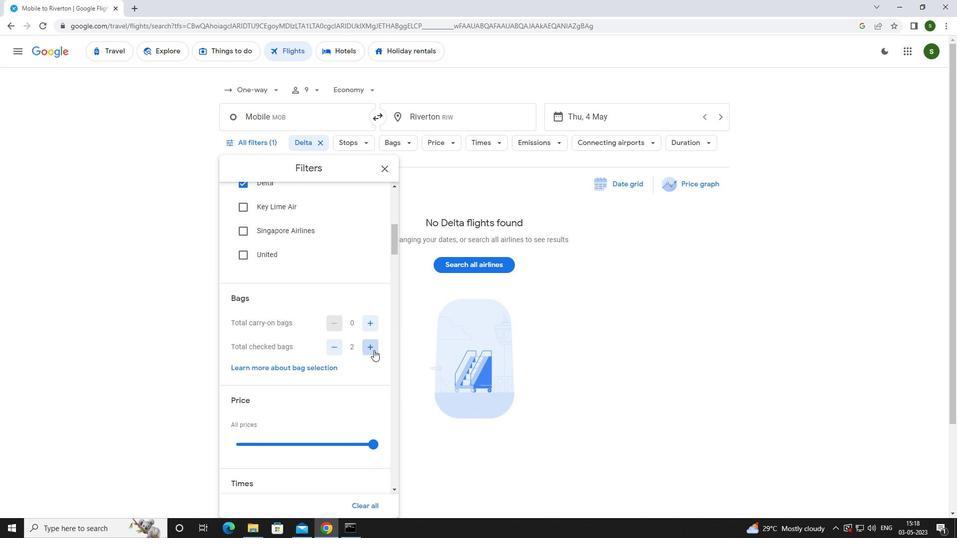
Action: Mouse pressed left at (373, 350)
Screenshot: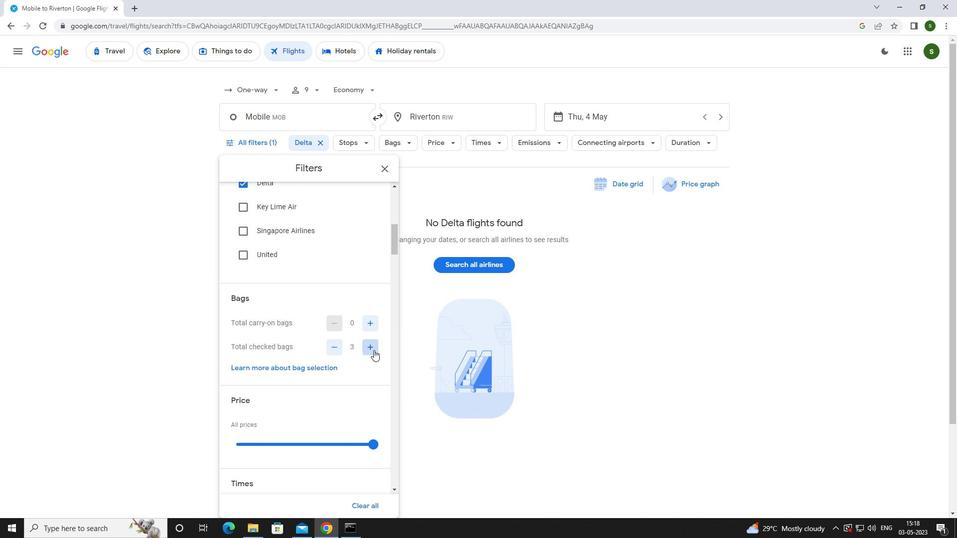 
Action: Mouse pressed left at (373, 350)
Screenshot: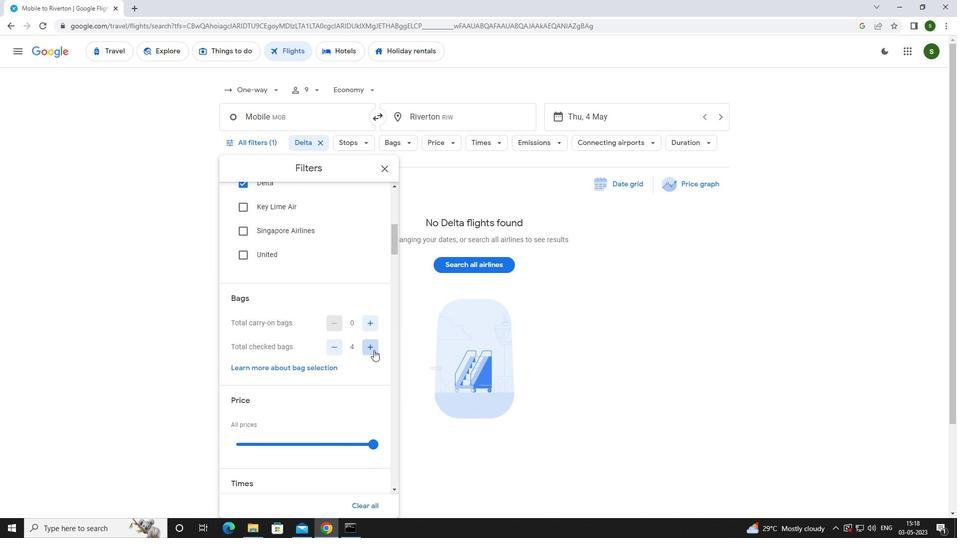 
Action: Mouse pressed left at (373, 350)
Screenshot: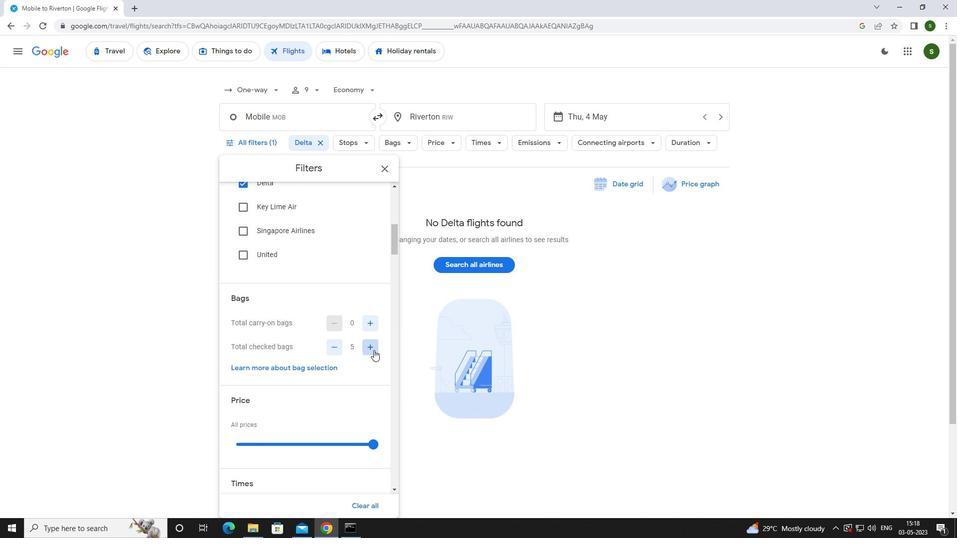 
Action: Mouse pressed left at (373, 350)
Screenshot: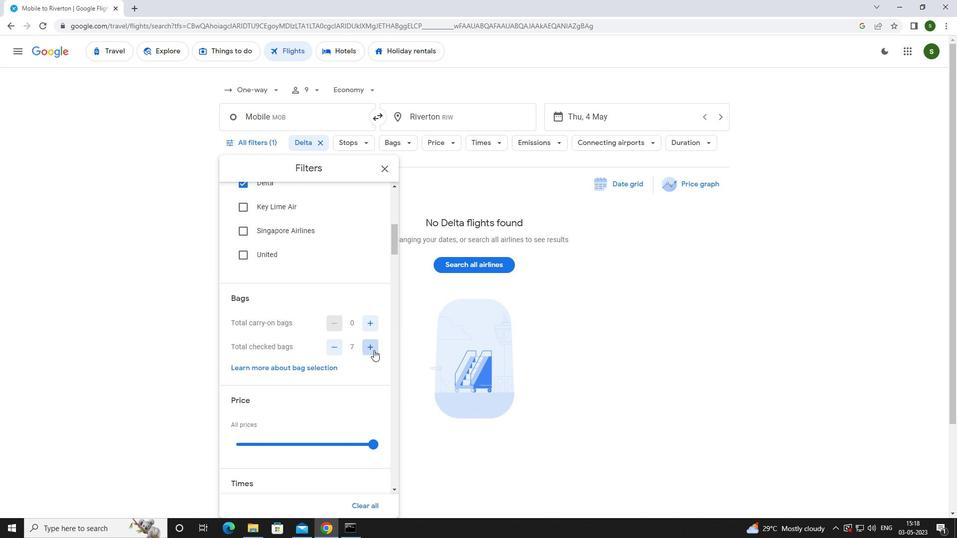 
Action: Mouse pressed left at (373, 350)
Screenshot: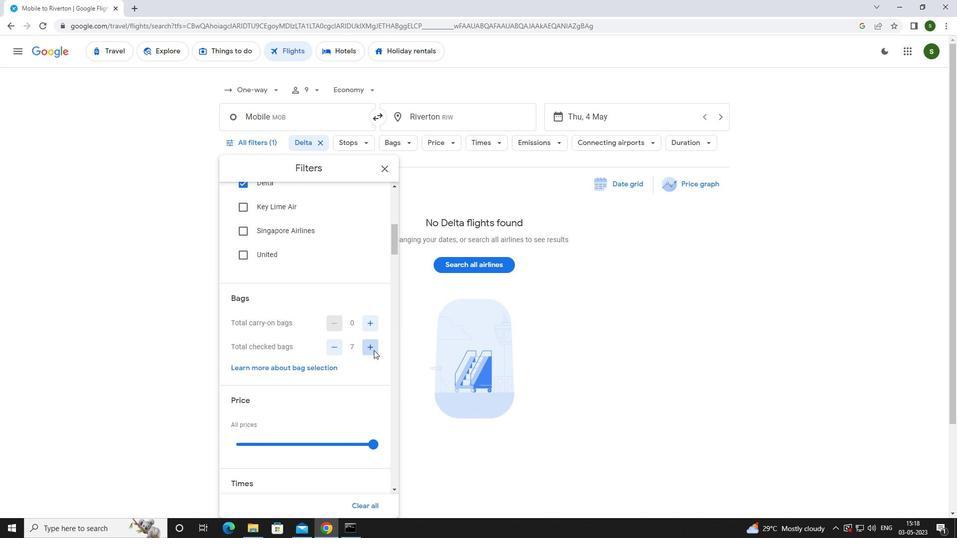 
Action: Mouse scrolled (373, 350) with delta (0, 0)
Screenshot: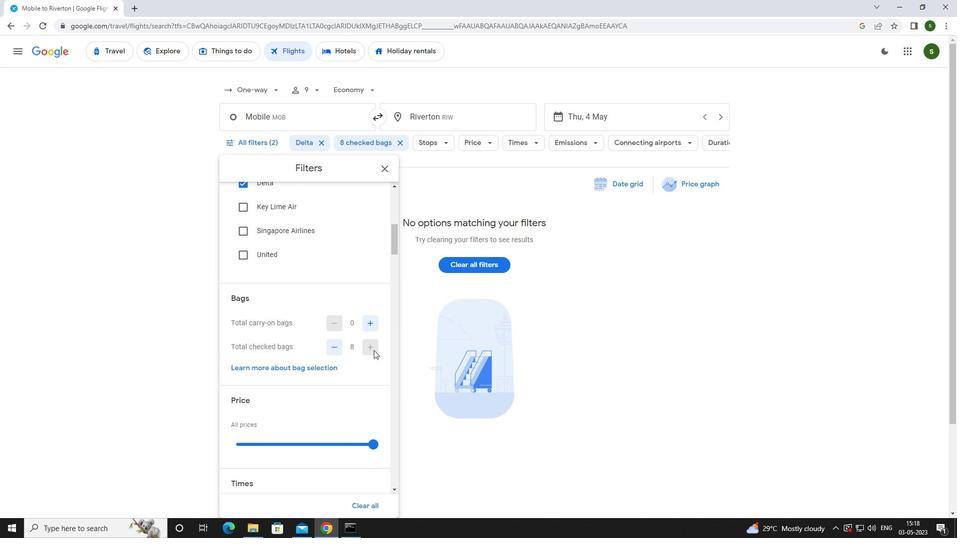 
Action: Mouse scrolled (373, 350) with delta (0, 0)
Screenshot: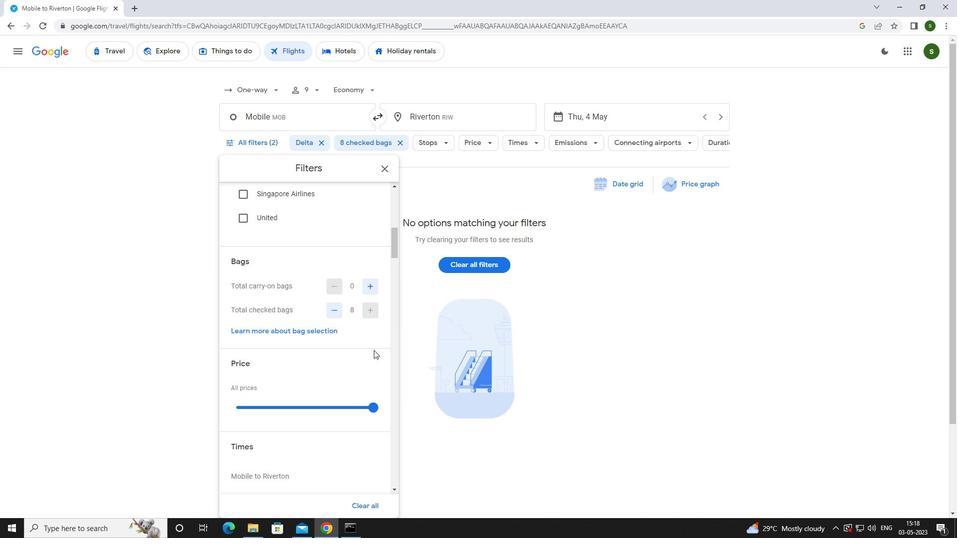 
Action: Mouse moved to (374, 345)
Screenshot: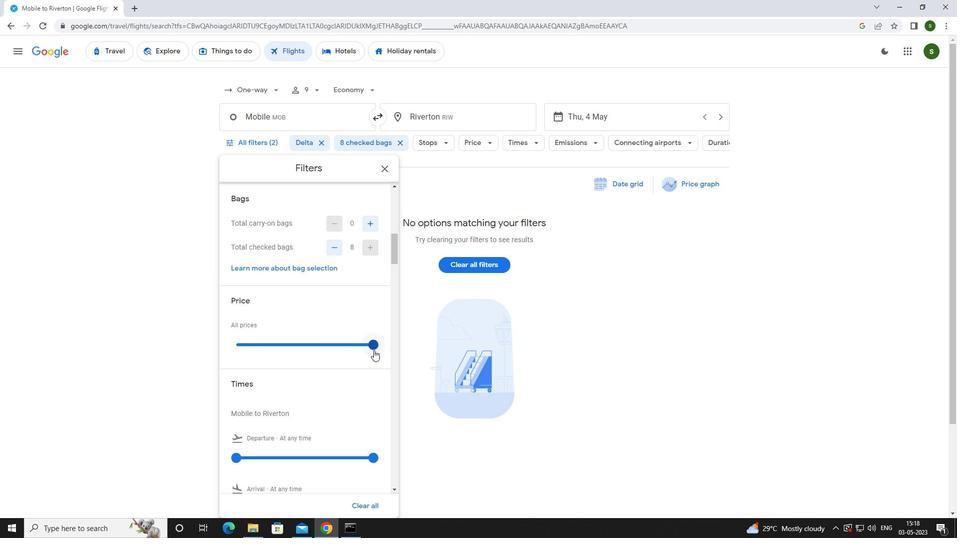 
Action: Mouse pressed left at (374, 345)
Screenshot: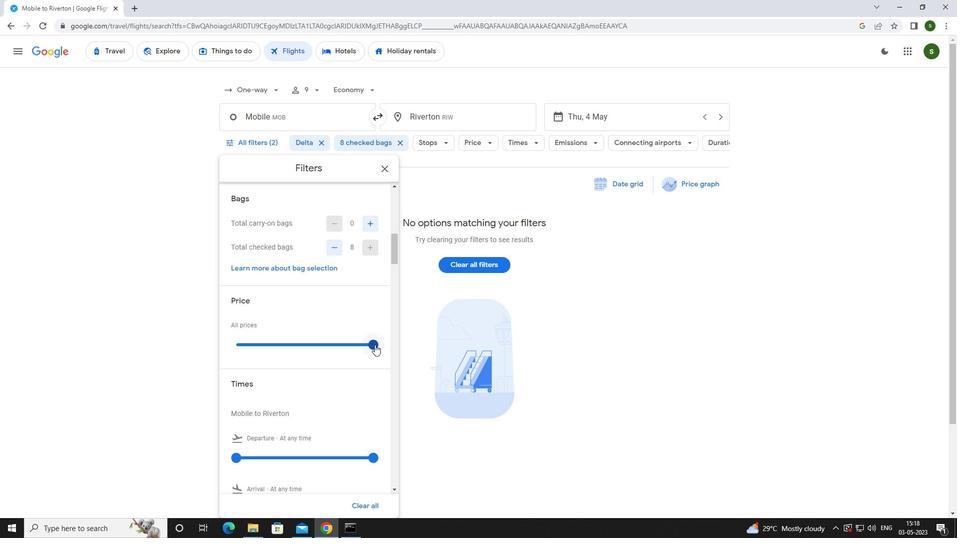 
Action: Mouse moved to (288, 313)
Screenshot: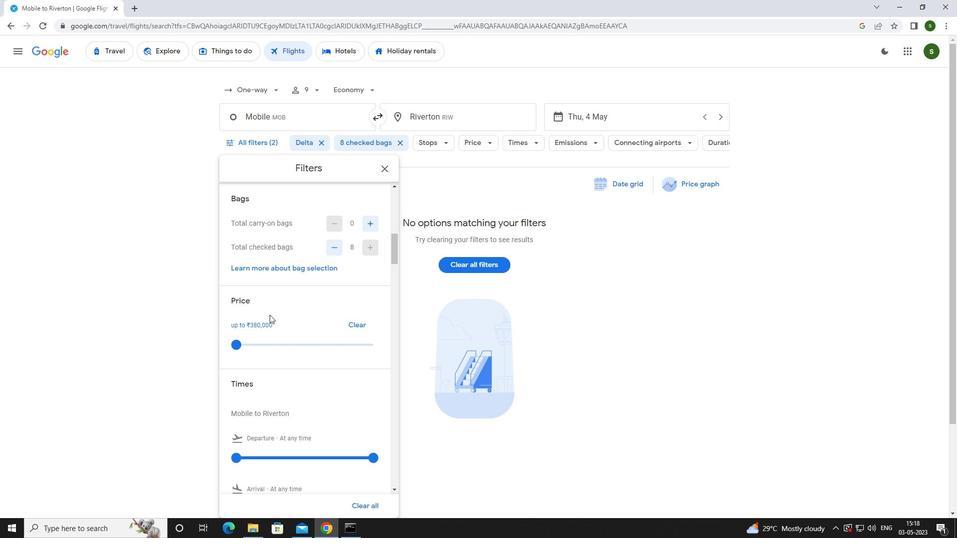
Action: Mouse scrolled (288, 312) with delta (0, 0)
Screenshot: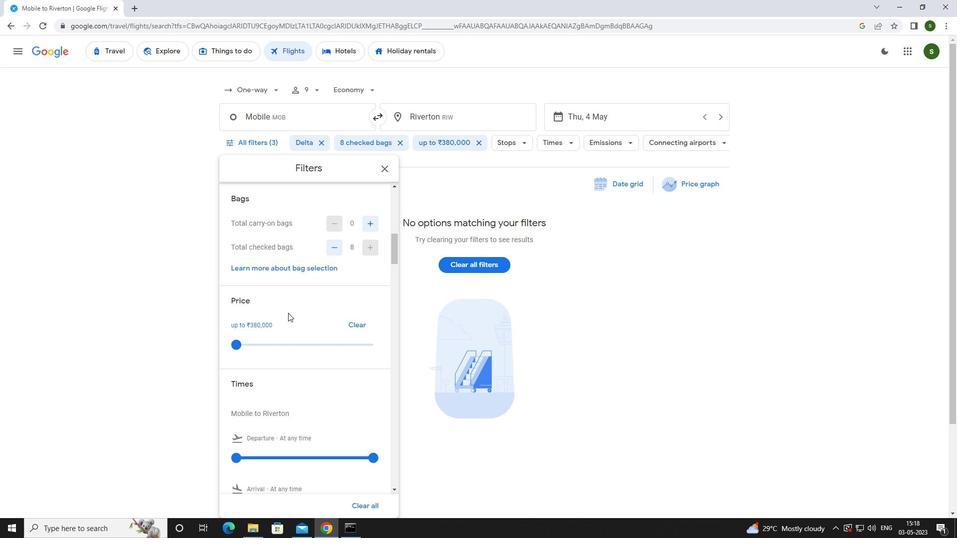 
Action: Mouse scrolled (288, 312) with delta (0, 0)
Screenshot: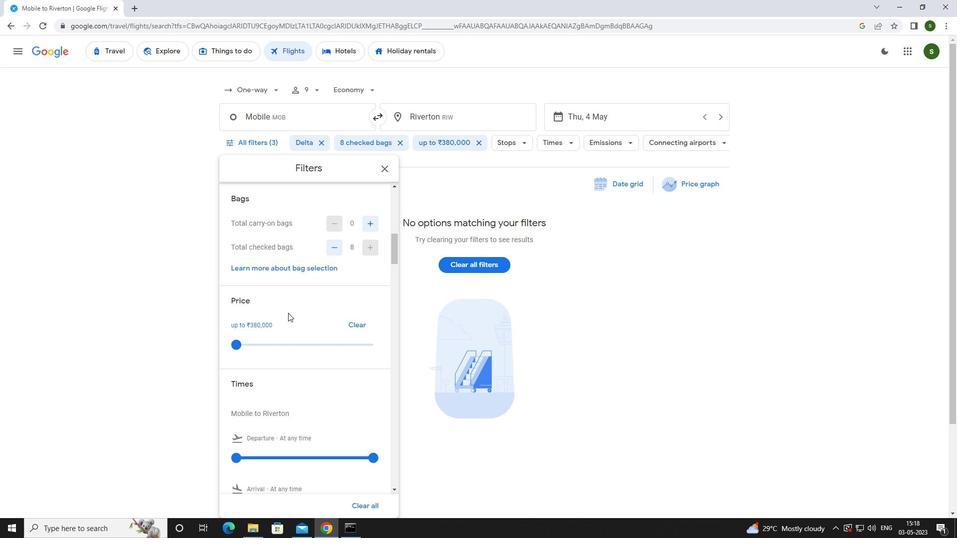 
Action: Mouse moved to (236, 358)
Screenshot: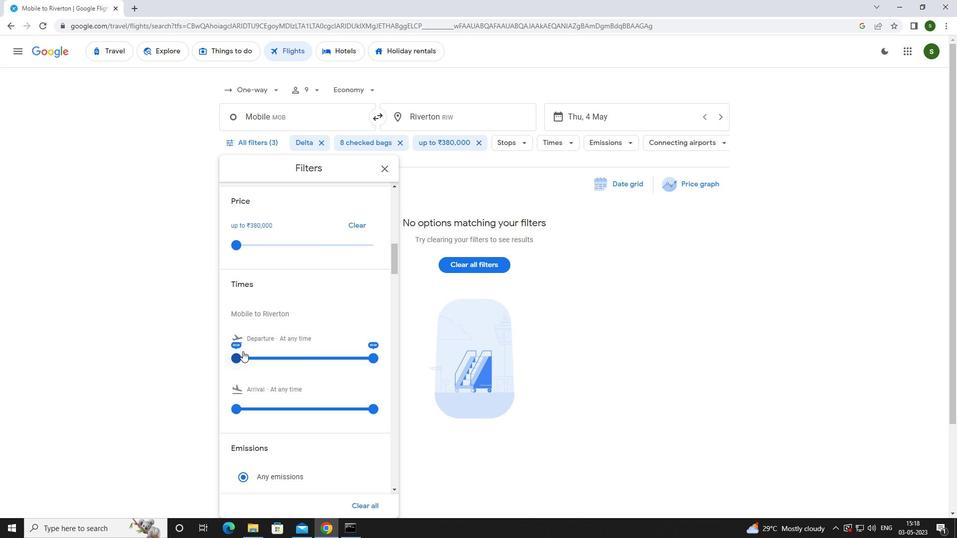 
Action: Mouse pressed left at (236, 358)
Screenshot: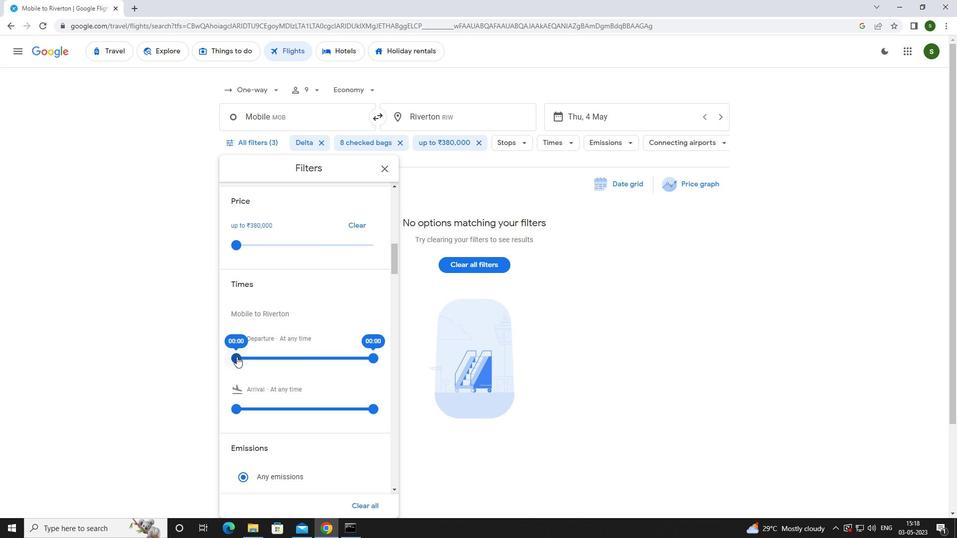 
Action: Mouse moved to (595, 301)
Screenshot: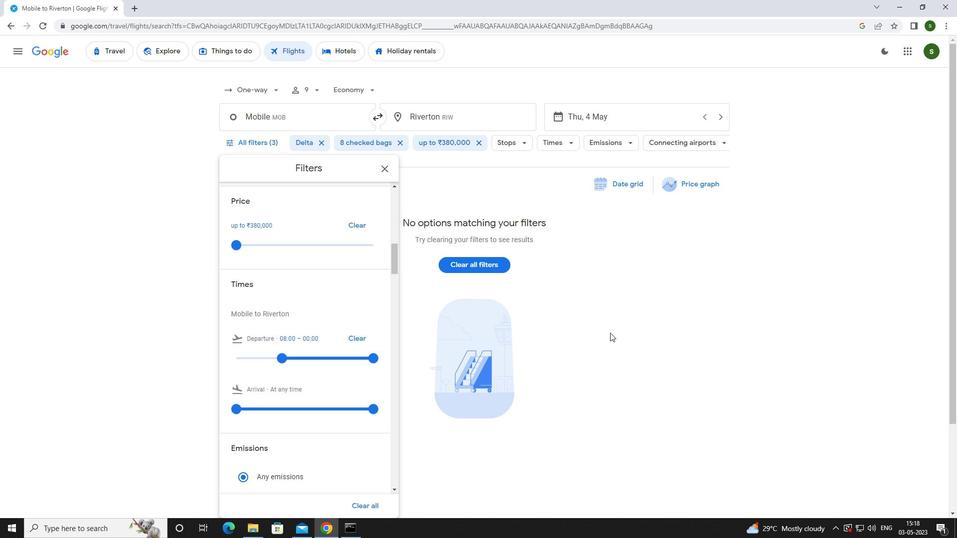 
Action: Mouse pressed left at (595, 301)
Screenshot: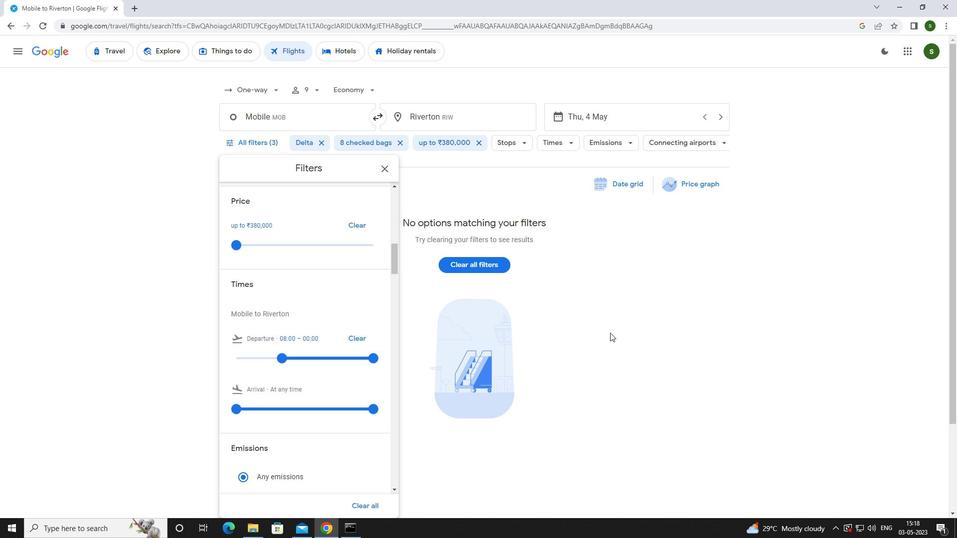 
Action: Mouse moved to (595, 301)
Screenshot: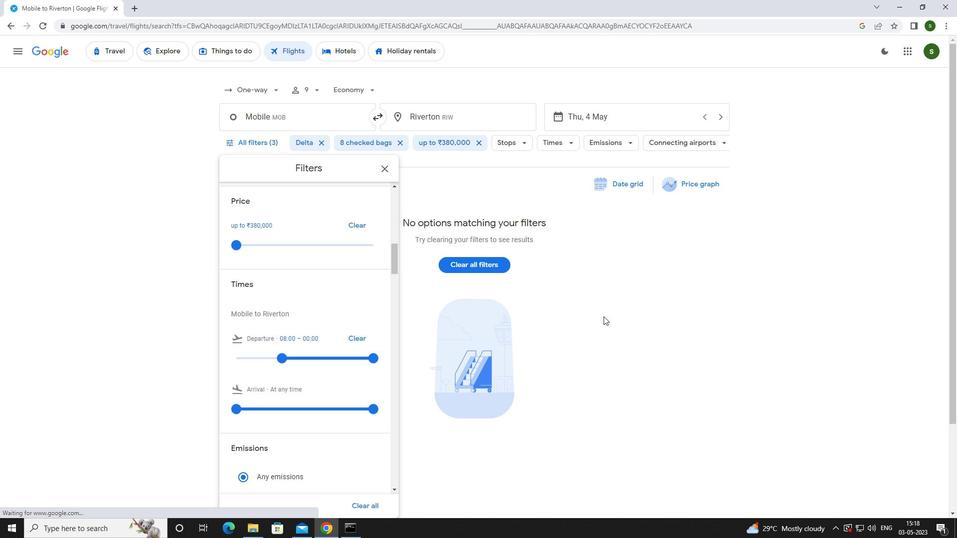 
